 Task: Find a flat in Marseille for 8 guests from 24 Aug to 10 Sep with 4 bedrooms, 8+ beds, 4 bathrooms, price range ₹12,000-₹15,000, and amenities including free parking, Wifi, TV, gym, breakfast, and self check-in.
Action: Mouse pressed left at (397, 104)
Screenshot: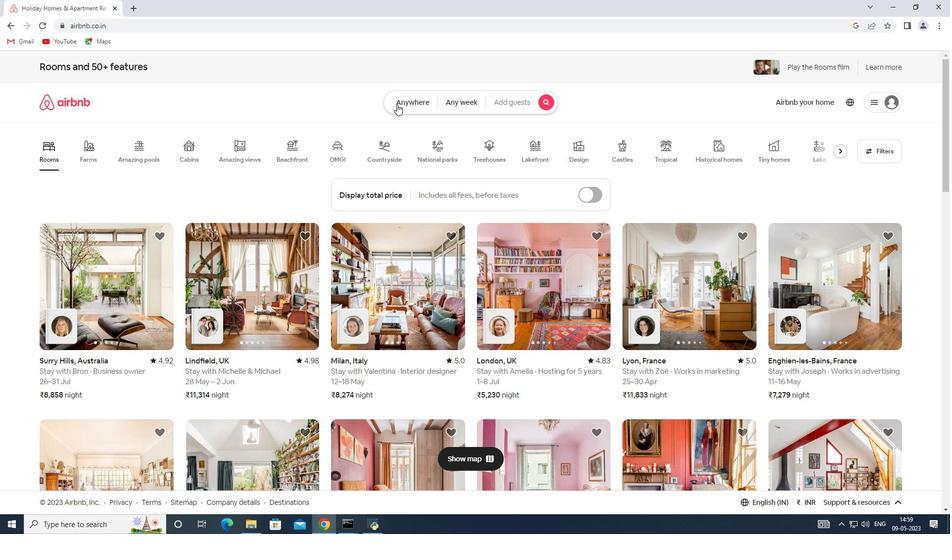 
Action: Mouse moved to (339, 142)
Screenshot: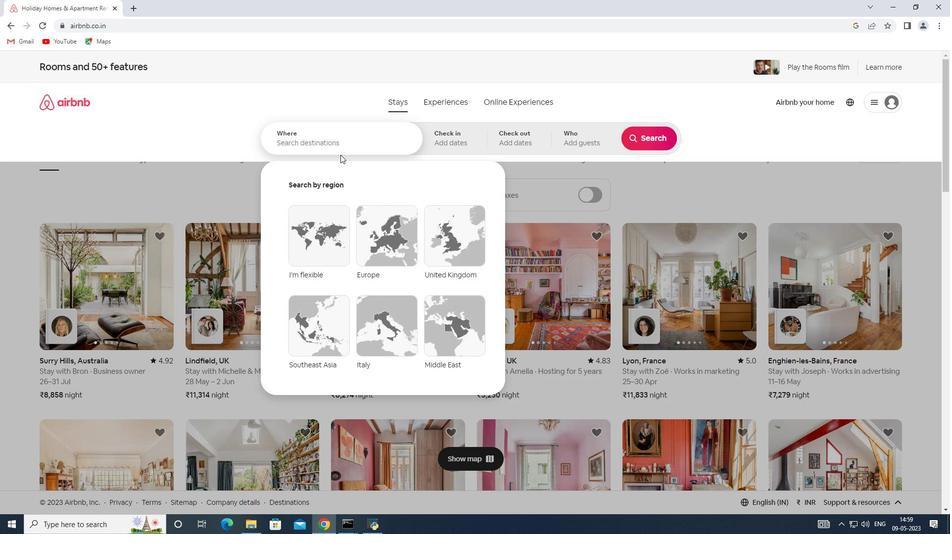 
Action: Mouse pressed left at (339, 142)
Screenshot: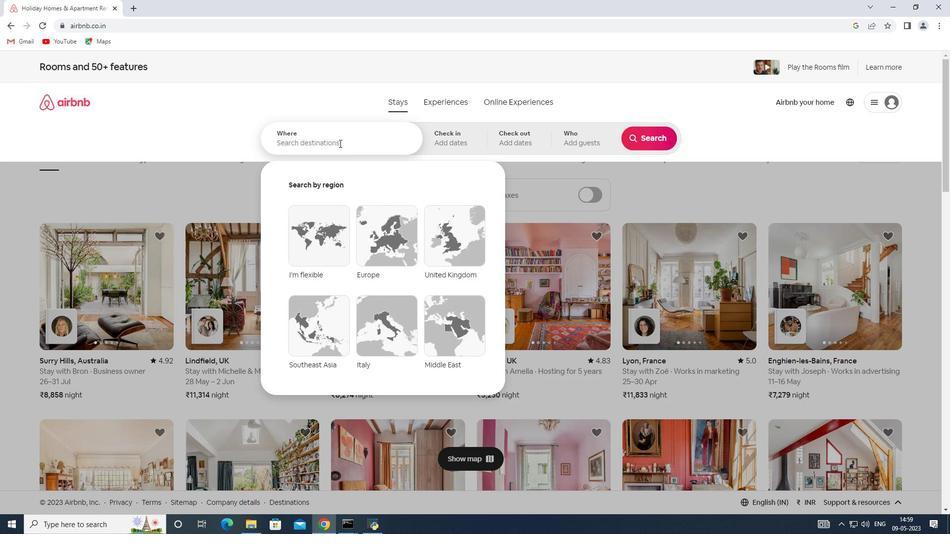 
Action: Key pressed <Key.shift><Key.shift><Key.shift><Key.shift><Key.shift><Key.shift><Key.shift><Key.shift><Key.shift><Key.shift><Key.shift><Key.shift><Key.shift><Key.shift><Key.shift><Key.shift><Key.shift><Key.shift><Key.shift><Key.shift><Key.shift><Key.shift><Key.shift><Key.shift><Key.shift><Key.shift><Key.shift><Key.shift><Key.shift><Key.shift><Key.shift><Key.shift><Key.shift><Key.shift><Key.shift>Marseille
Screenshot: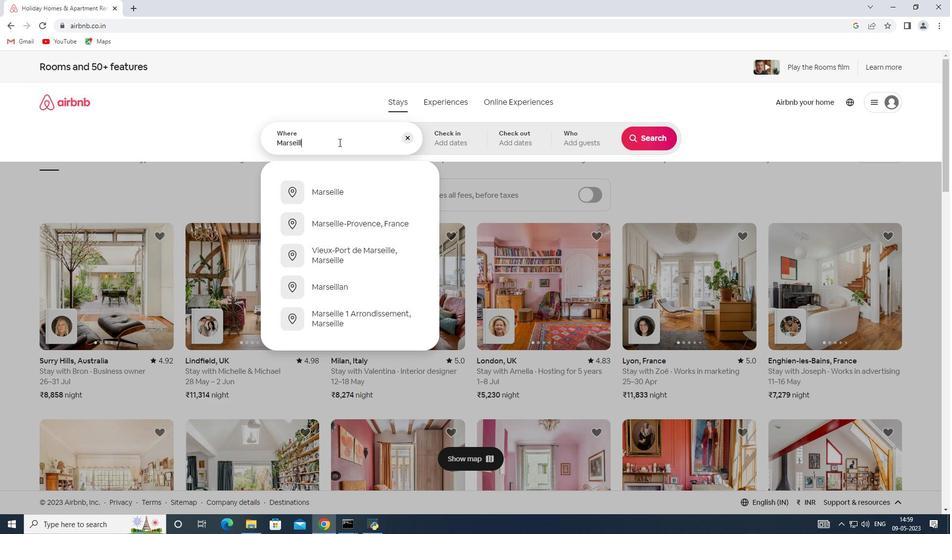 
Action: Mouse moved to (443, 141)
Screenshot: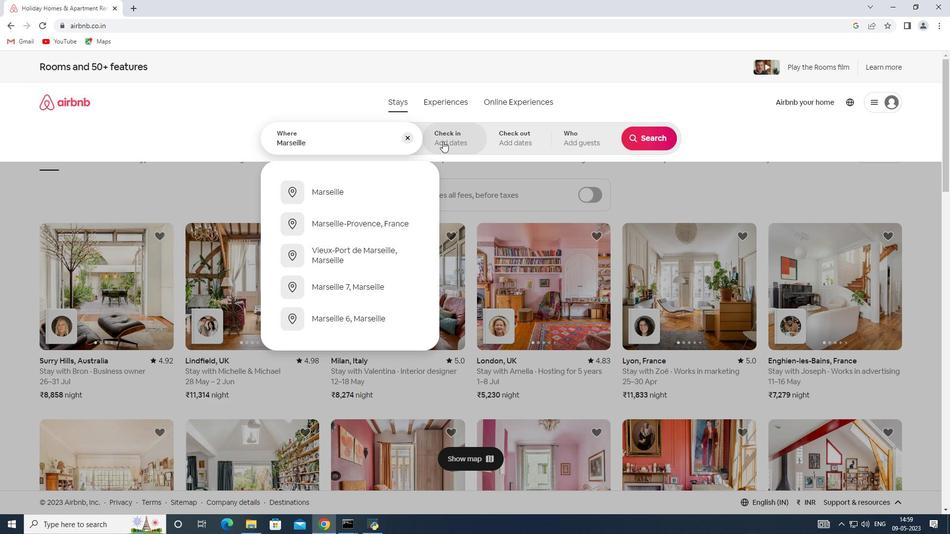 
Action: Mouse pressed left at (443, 141)
Screenshot: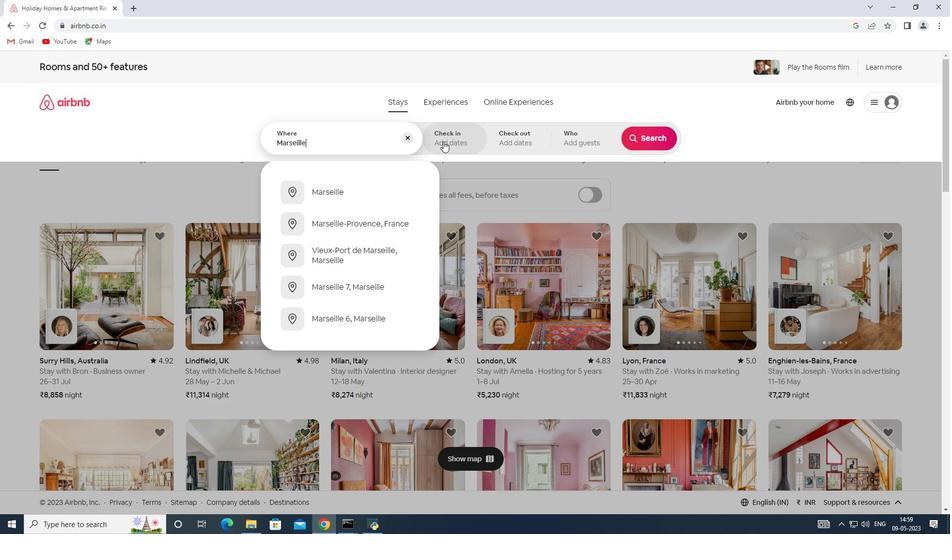 
Action: Mouse moved to (649, 215)
Screenshot: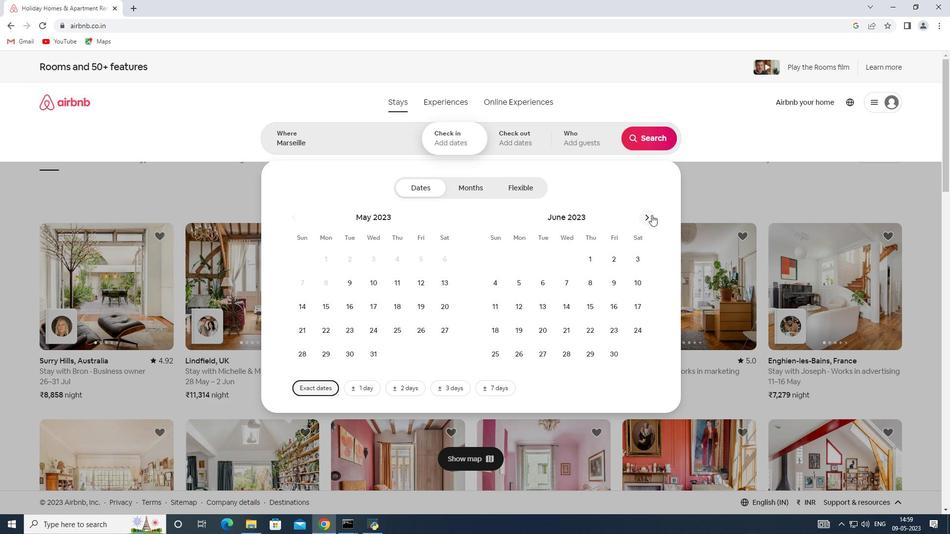 
Action: Mouse pressed left at (649, 215)
Screenshot: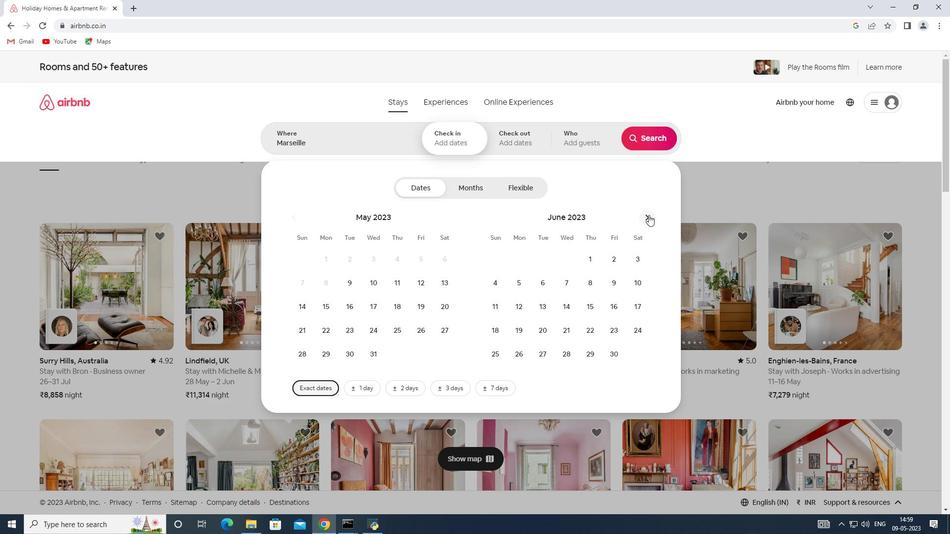 
Action: Mouse pressed left at (649, 215)
Screenshot: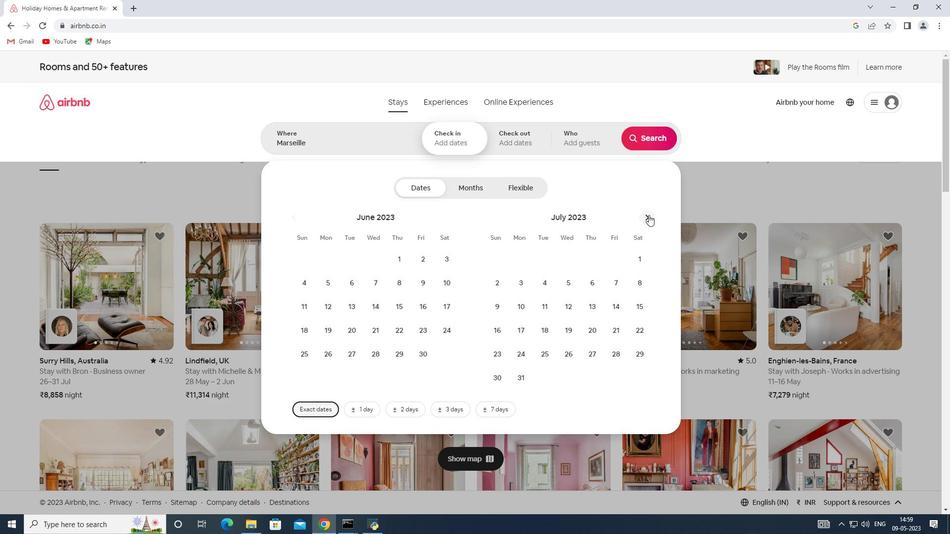 
Action: Mouse moved to (596, 329)
Screenshot: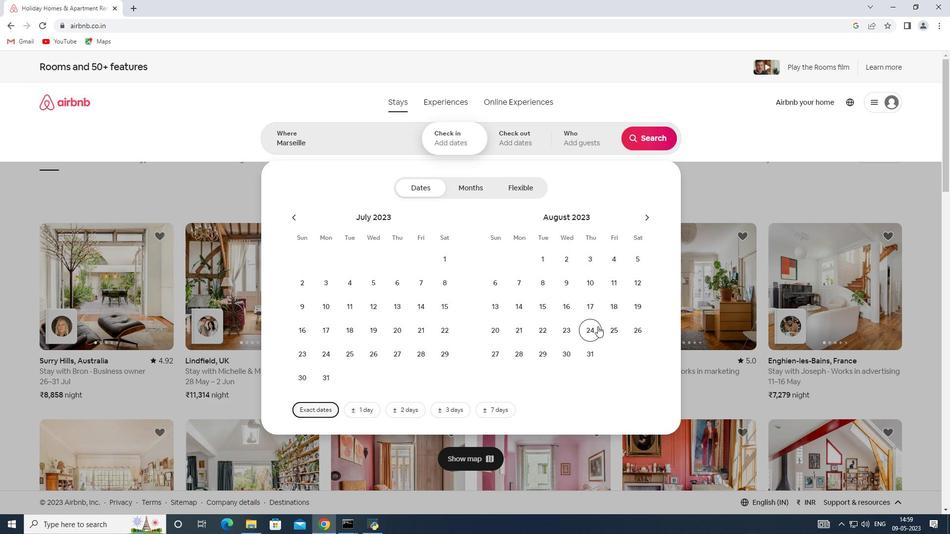 
Action: Mouse pressed left at (596, 329)
Screenshot: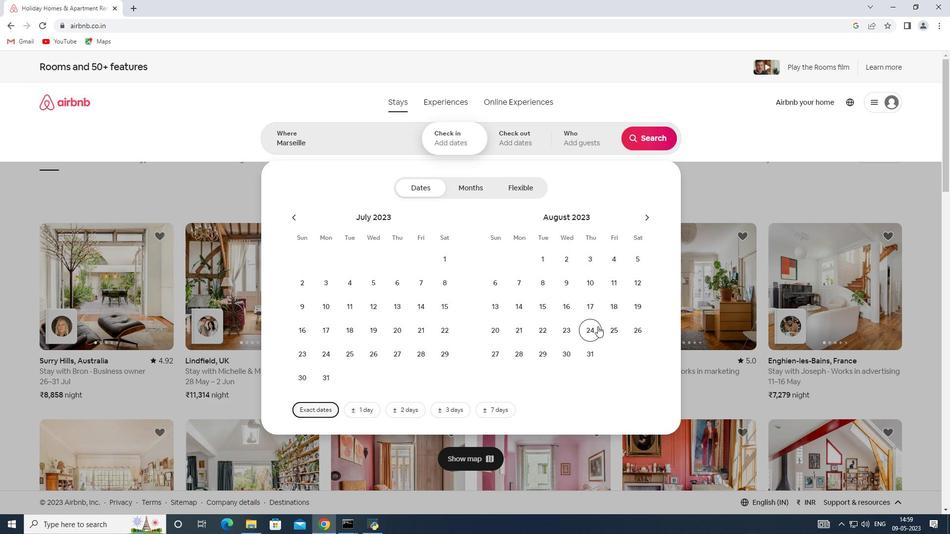 
Action: Mouse moved to (642, 220)
Screenshot: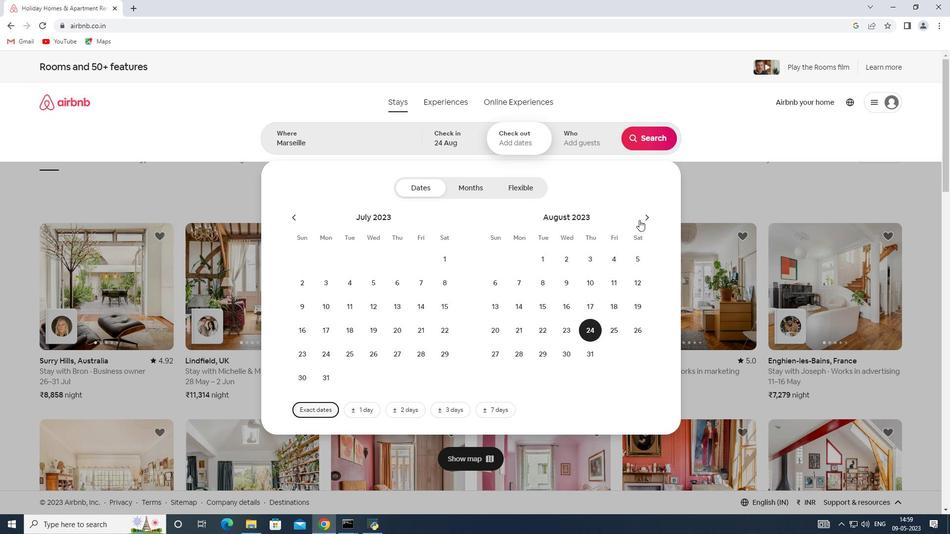 
Action: Mouse pressed left at (642, 220)
Screenshot: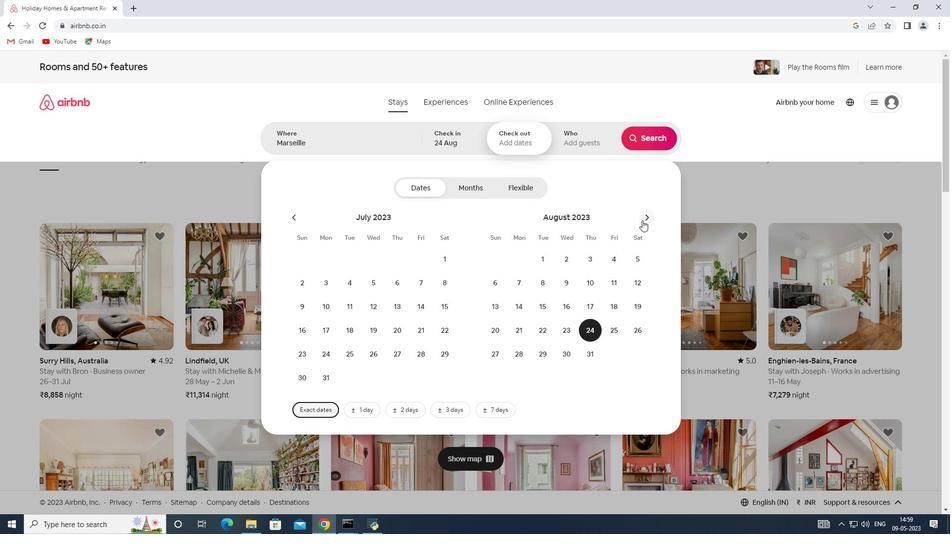 
Action: Mouse moved to (500, 306)
Screenshot: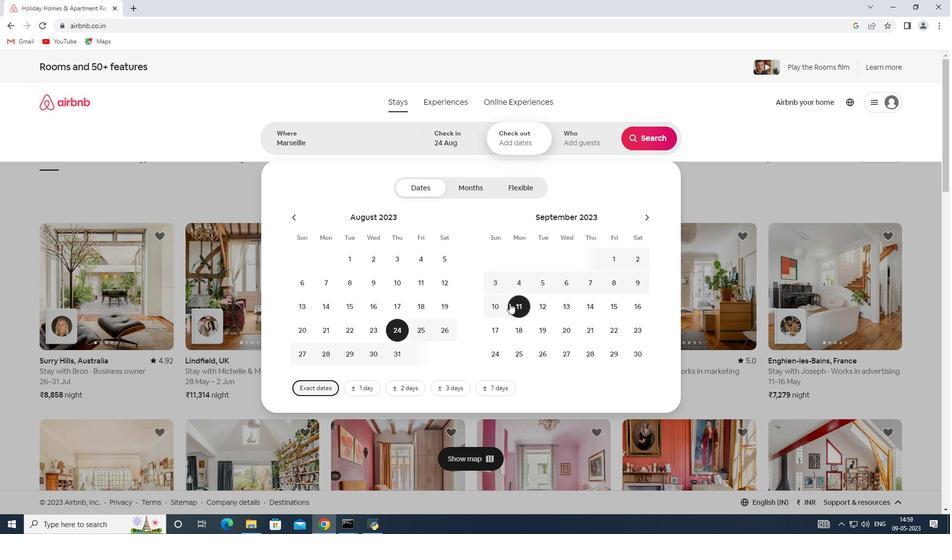 
Action: Mouse pressed left at (500, 306)
Screenshot: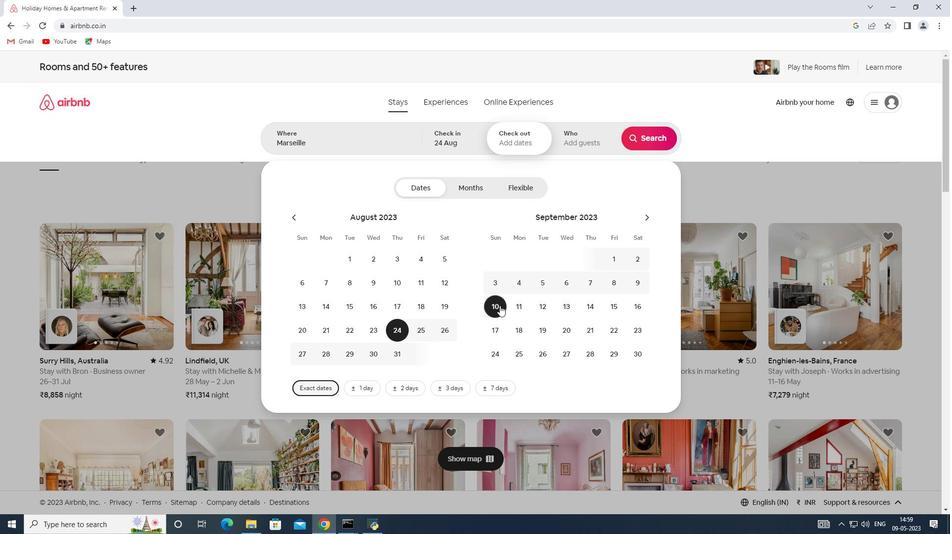 
Action: Mouse moved to (577, 144)
Screenshot: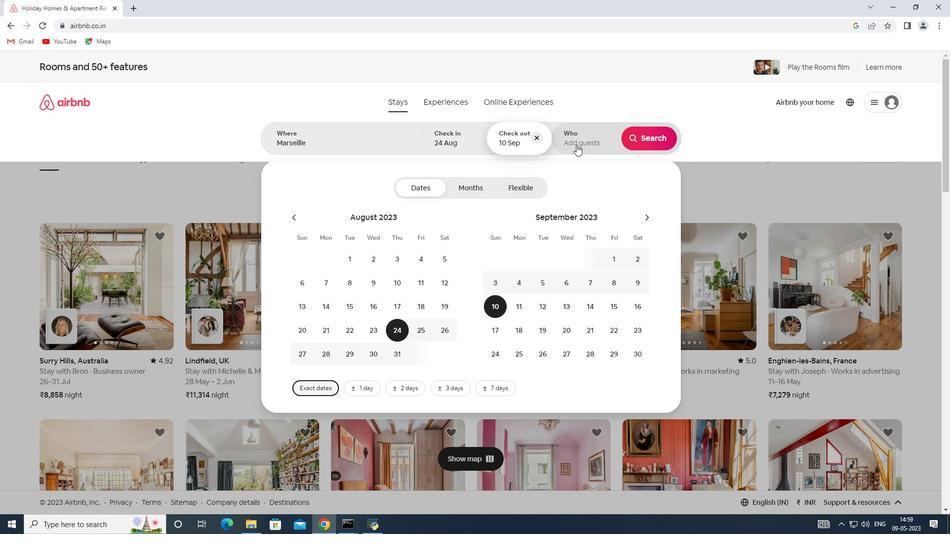 
Action: Mouse pressed left at (577, 144)
Screenshot: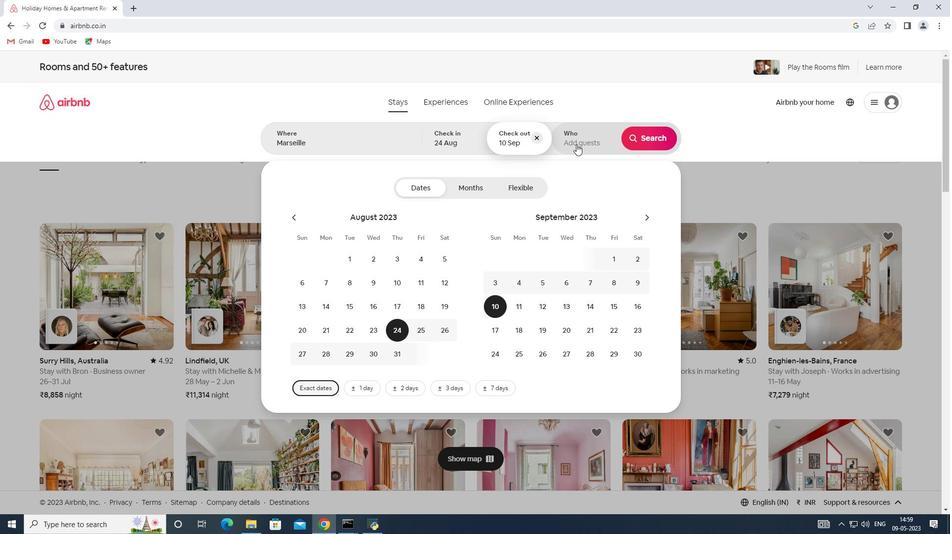 
Action: Mouse moved to (653, 193)
Screenshot: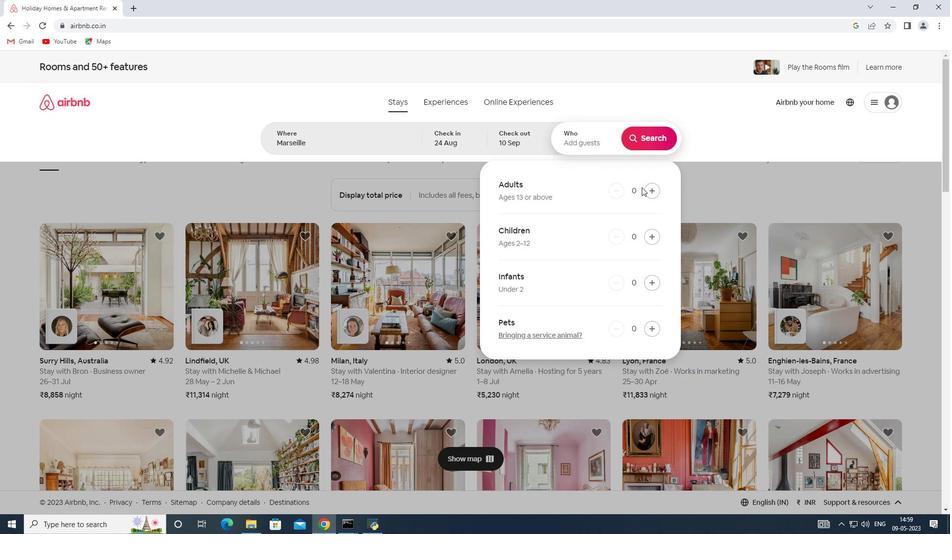 
Action: Mouse pressed left at (653, 193)
Screenshot: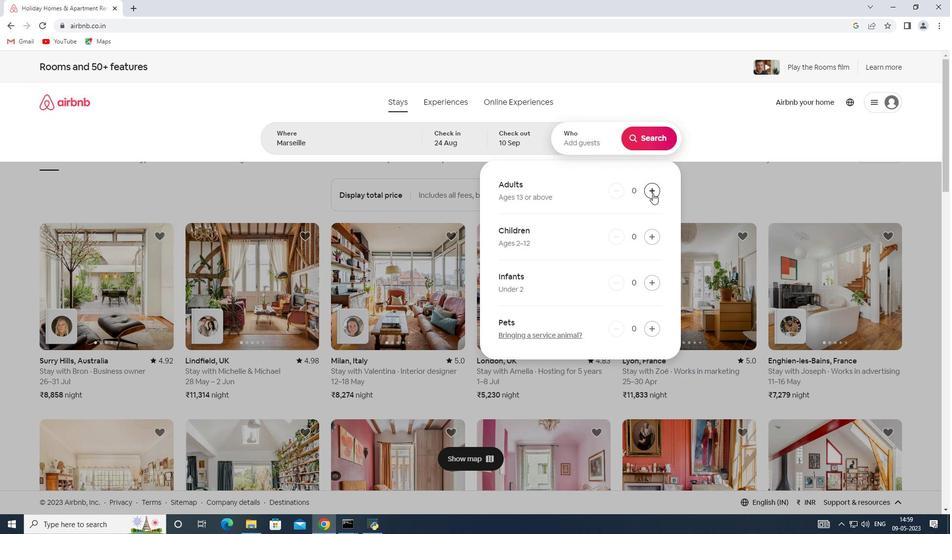 
Action: Mouse pressed left at (653, 193)
Screenshot: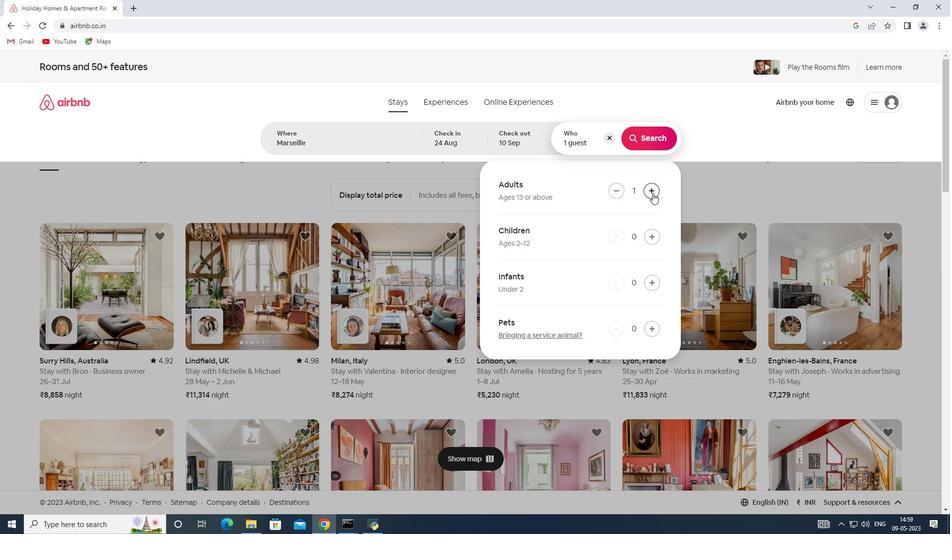 
Action: Mouse pressed left at (653, 193)
Screenshot: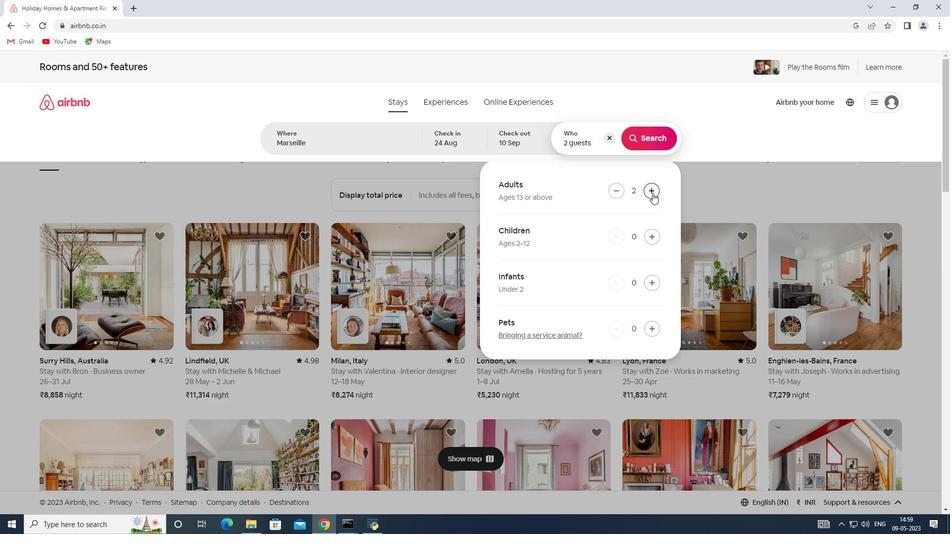 
Action: Mouse pressed left at (653, 193)
Screenshot: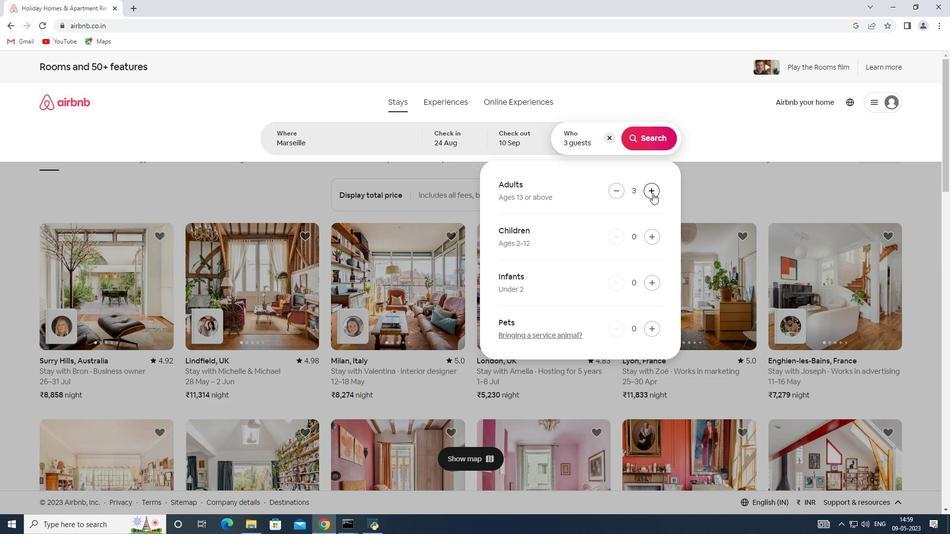 
Action: Mouse pressed left at (653, 193)
Screenshot: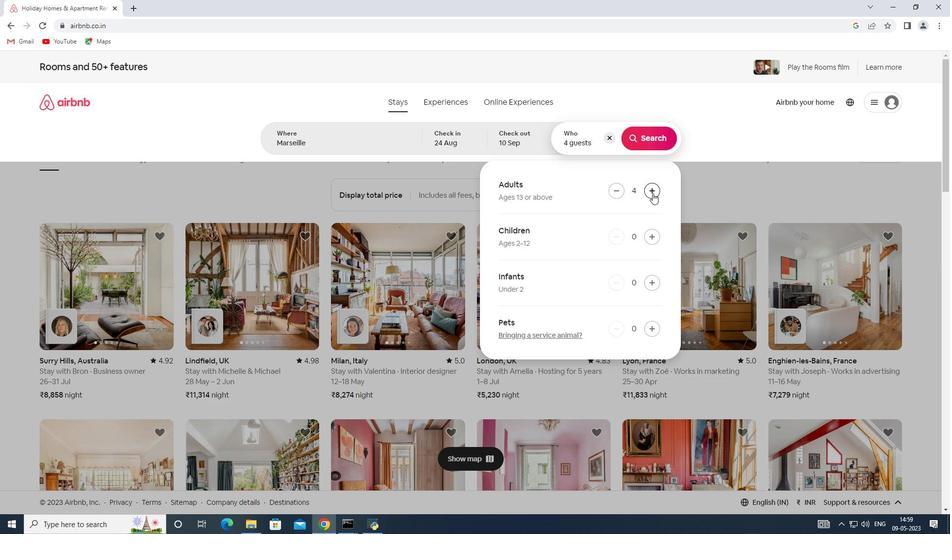
Action: Mouse pressed left at (653, 193)
Screenshot: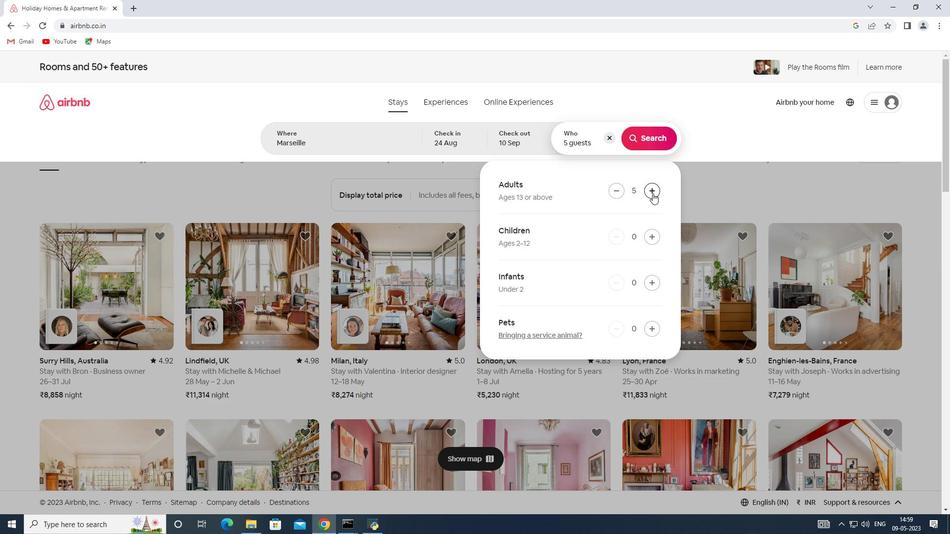 
Action: Mouse pressed left at (653, 193)
Screenshot: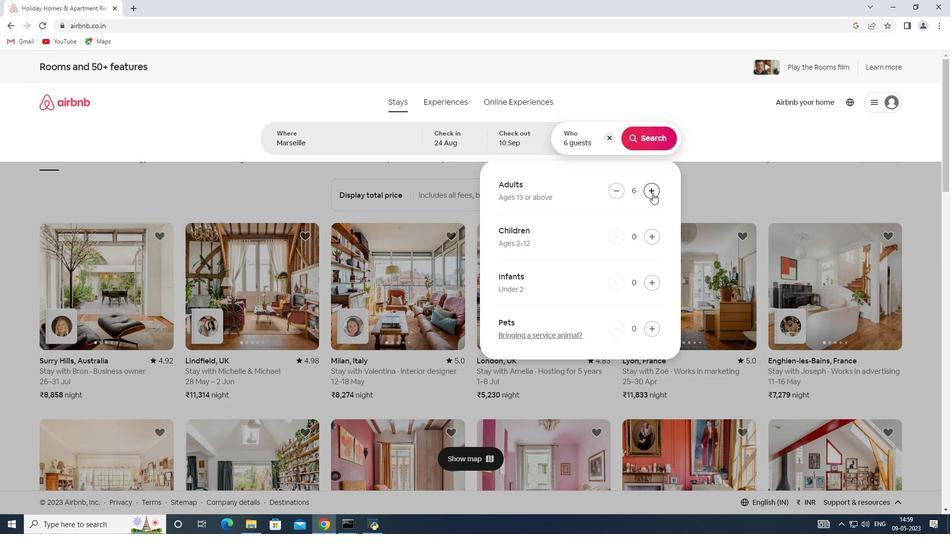 
Action: Mouse pressed left at (653, 193)
Screenshot: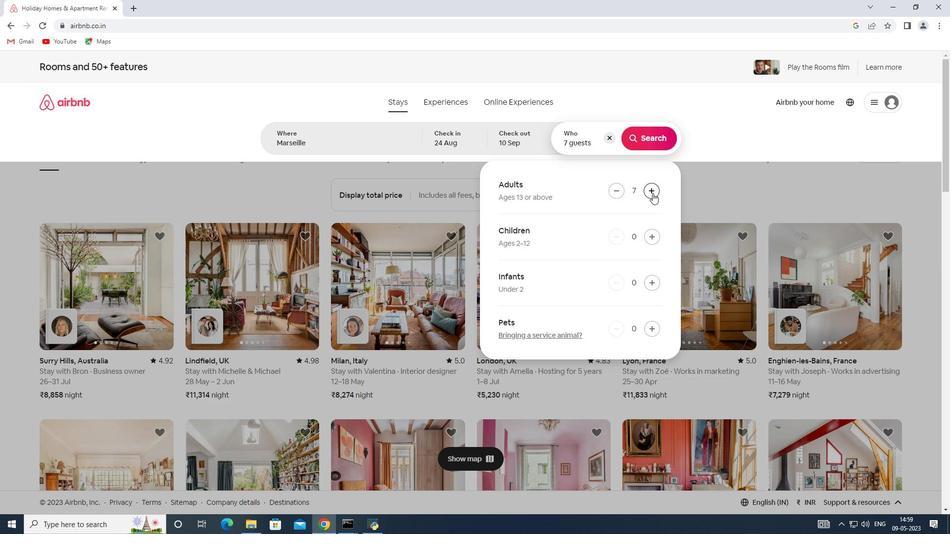 
Action: Mouse moved to (647, 144)
Screenshot: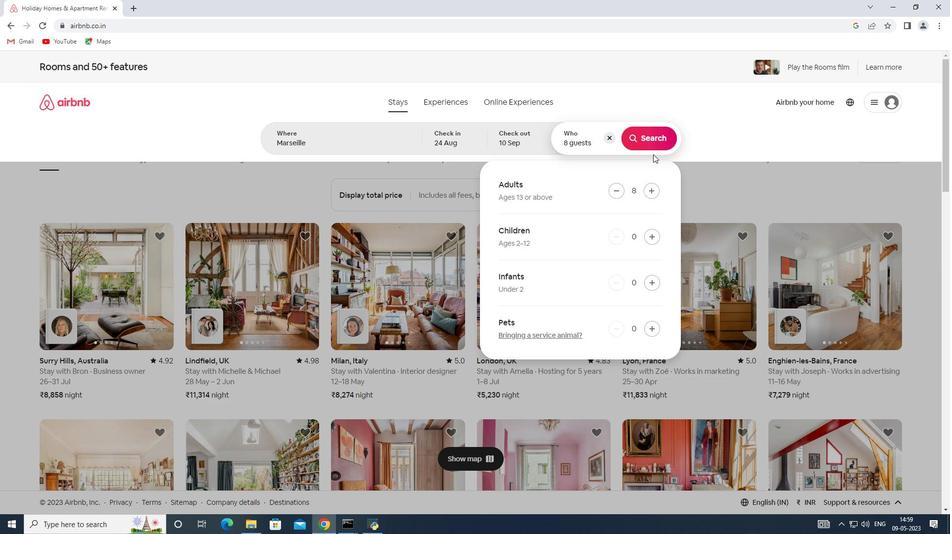 
Action: Mouse pressed left at (647, 144)
Screenshot: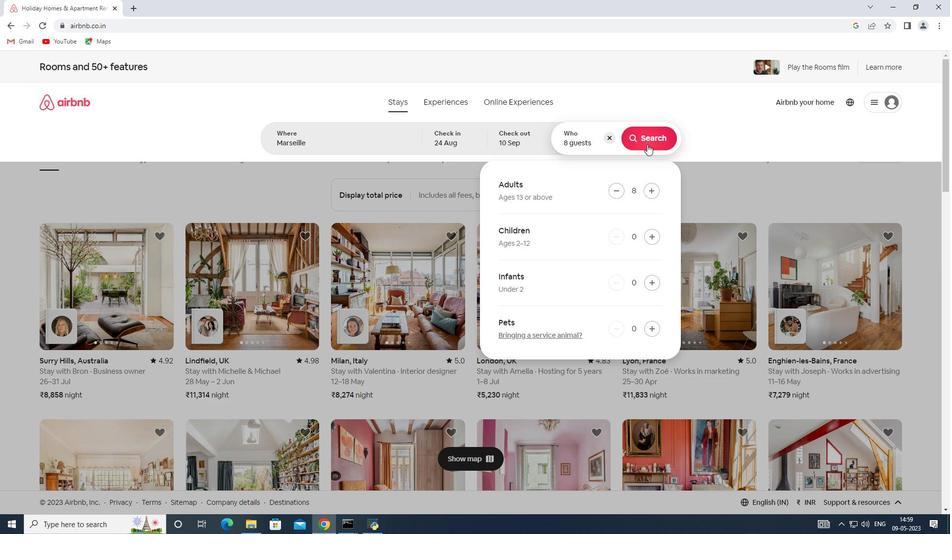 
Action: Mouse moved to (920, 105)
Screenshot: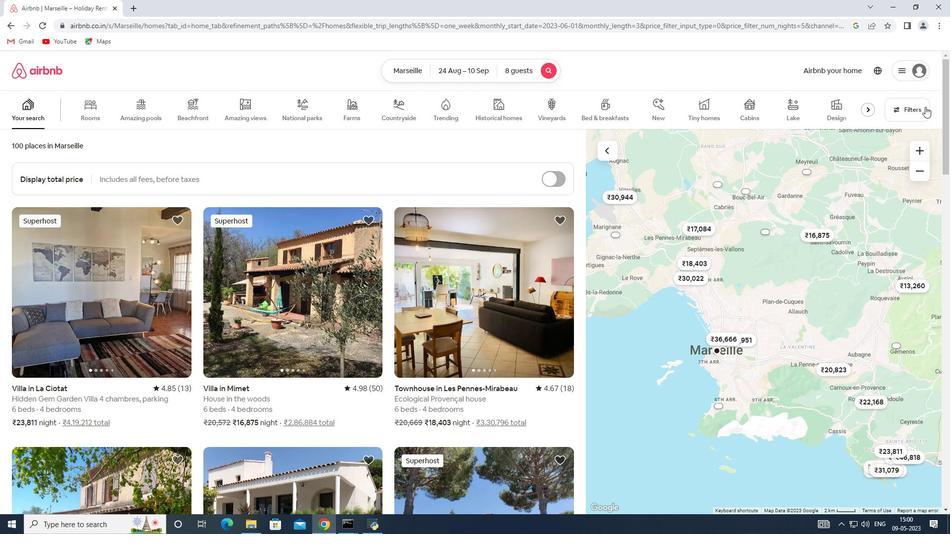 
Action: Mouse pressed left at (920, 105)
Screenshot: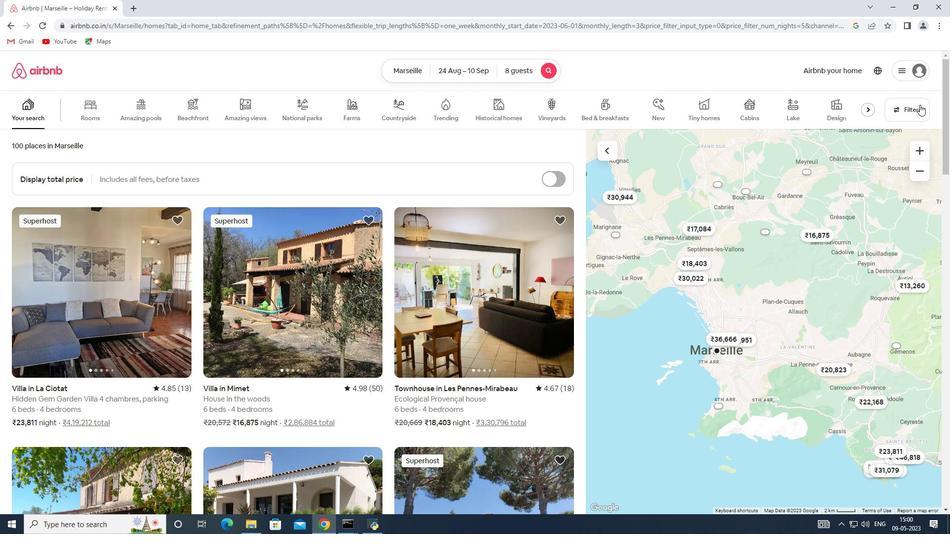 
Action: Mouse moved to (339, 354)
Screenshot: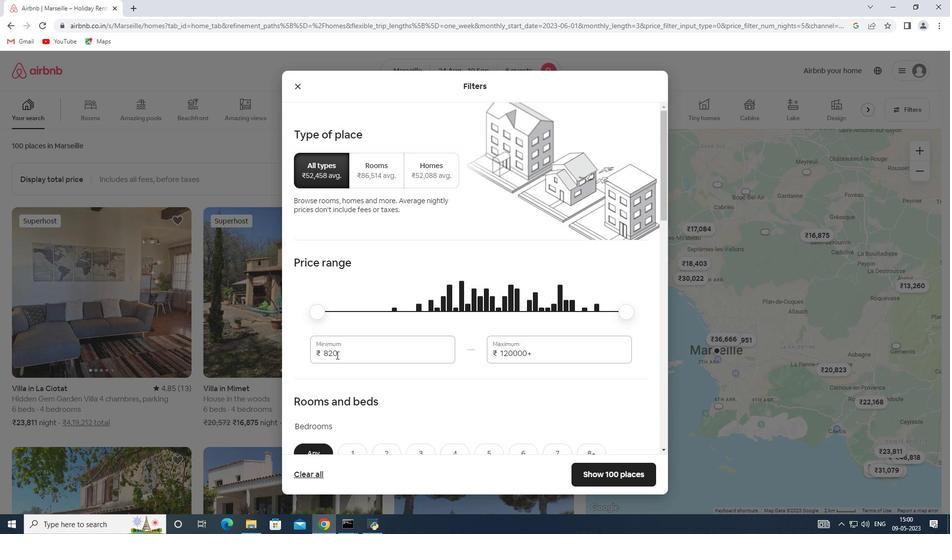 
Action: Mouse pressed left at (339, 354)
Screenshot: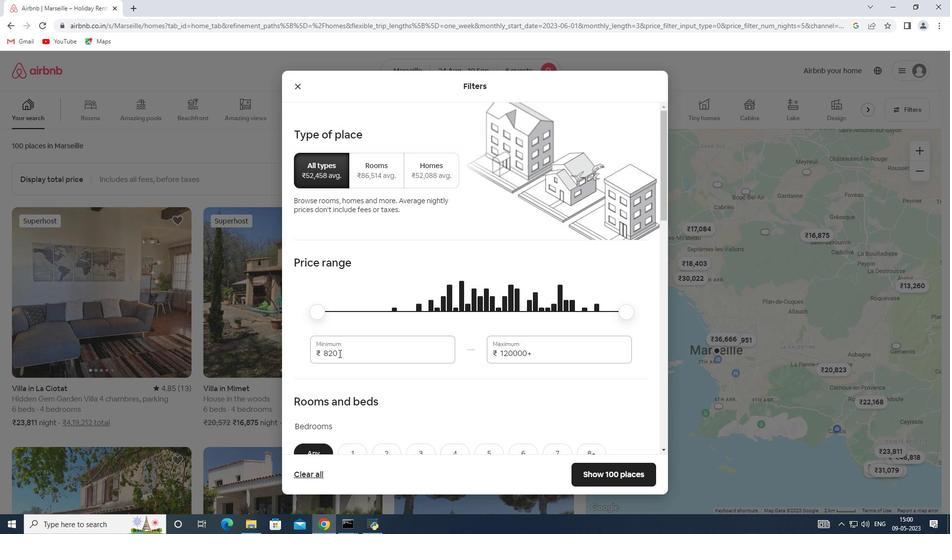 
Action: Mouse moved to (310, 350)
Screenshot: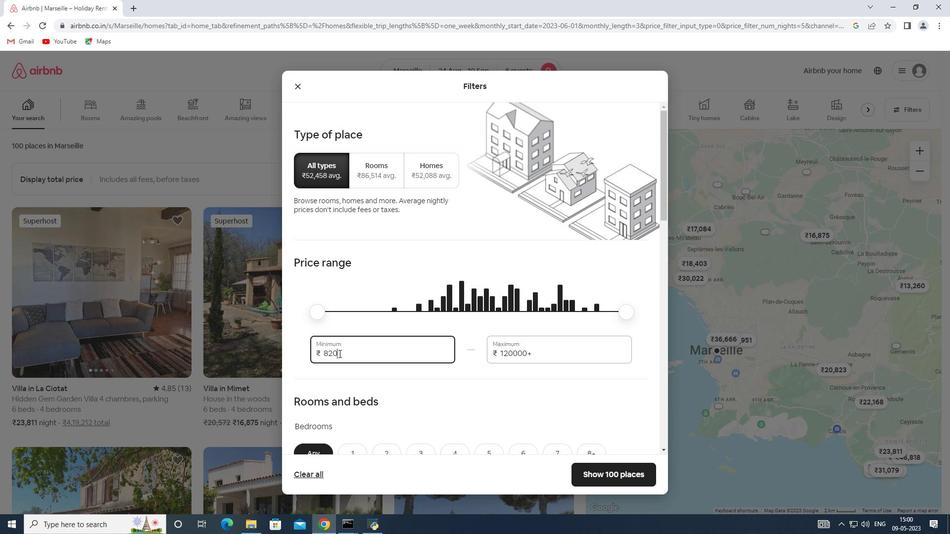 
Action: Key pressed 12000
Screenshot: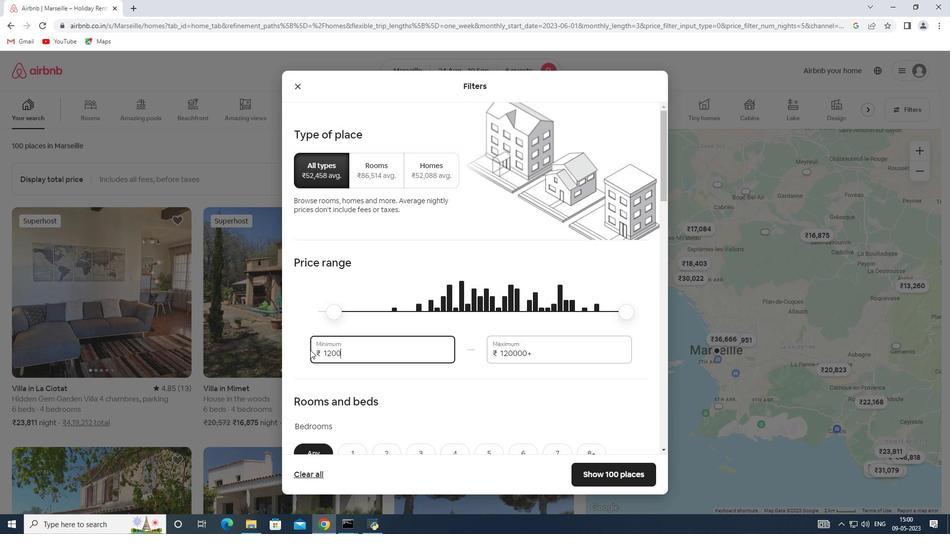 
Action: Mouse moved to (541, 359)
Screenshot: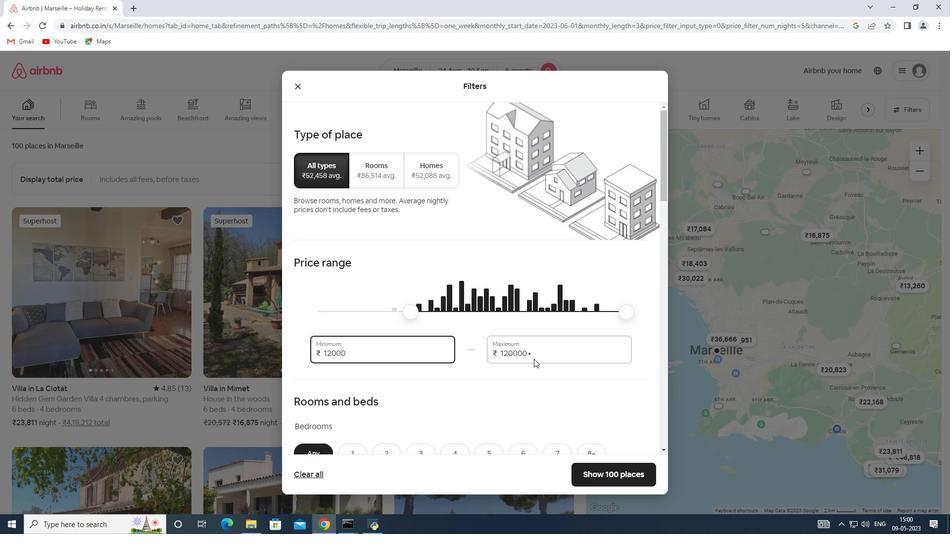 
Action: Mouse pressed left at (541, 359)
Screenshot: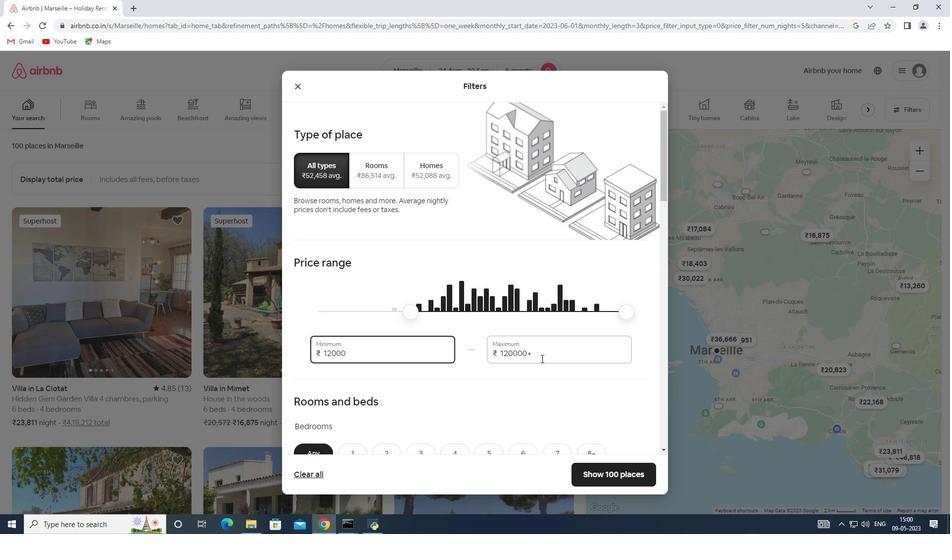 
Action: Mouse moved to (479, 349)
Screenshot: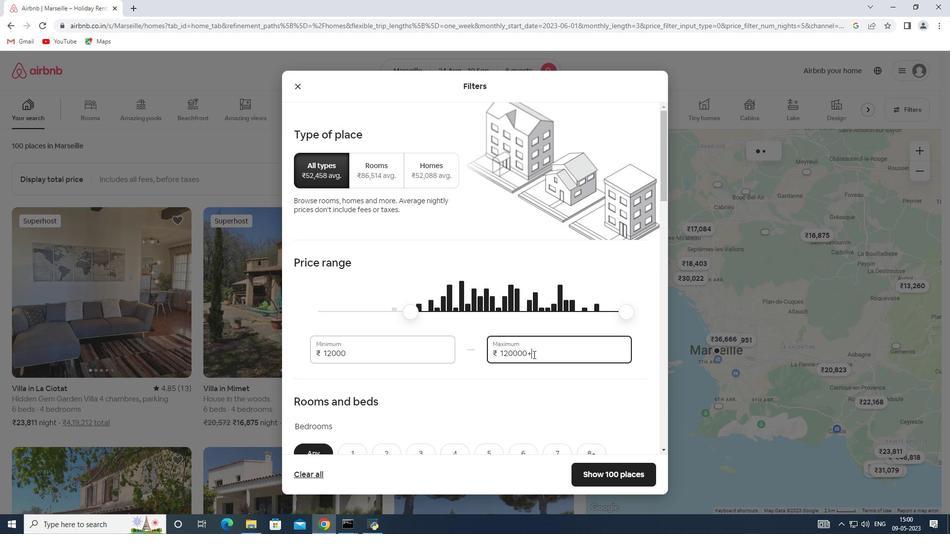 
Action: Key pressed 15000
Screenshot: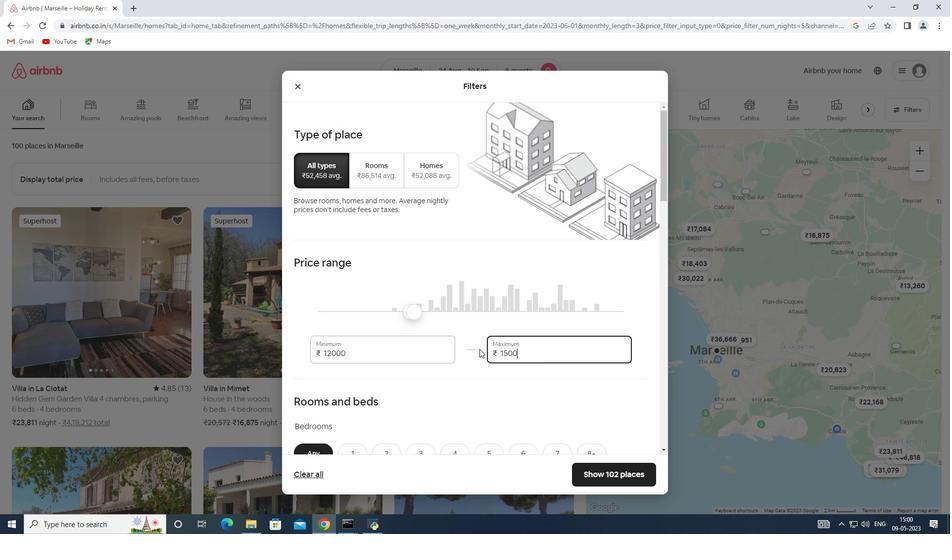 
Action: Mouse moved to (482, 346)
Screenshot: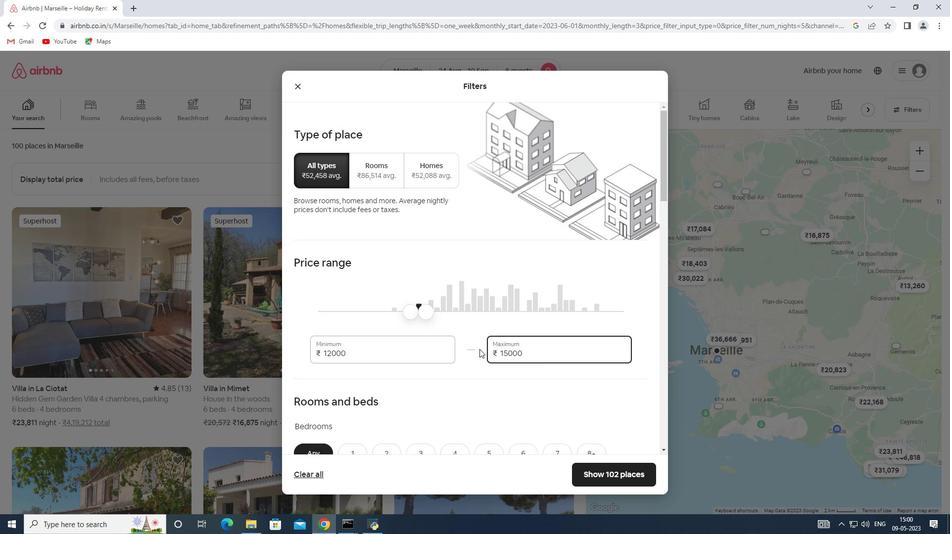 
Action: Mouse scrolled (482, 346) with delta (0, 0)
Screenshot: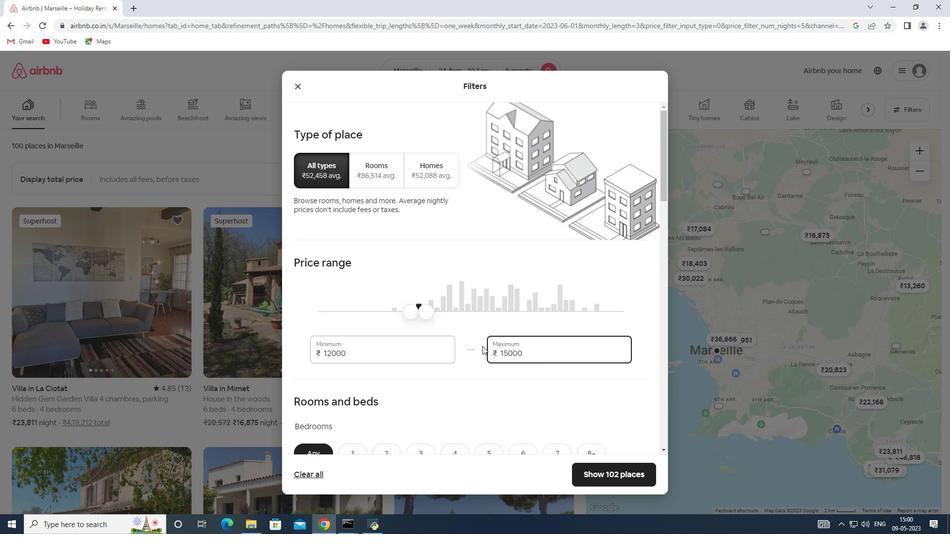 
Action: Mouse scrolled (482, 346) with delta (0, 0)
Screenshot: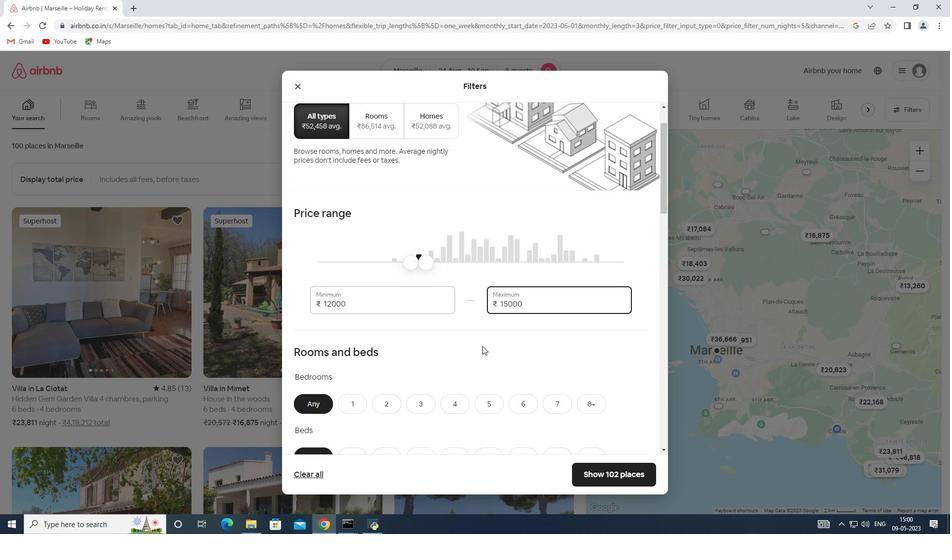
Action: Mouse scrolled (482, 346) with delta (0, 0)
Screenshot: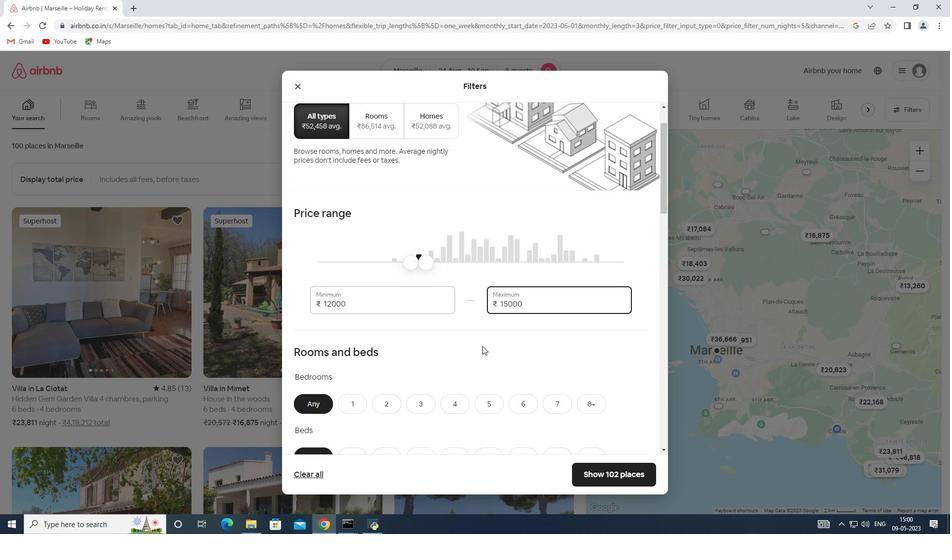 
Action: Mouse scrolled (482, 346) with delta (0, 0)
Screenshot: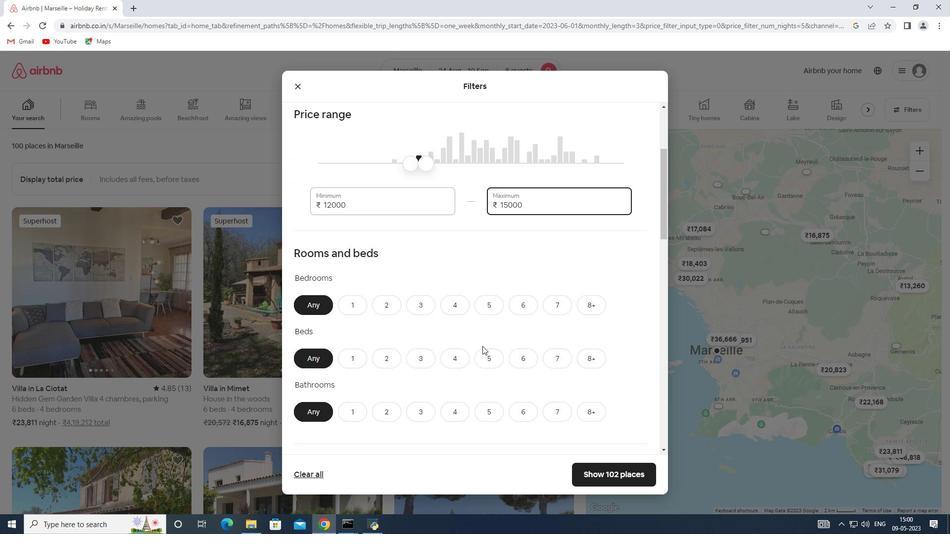 
Action: Mouse moved to (461, 253)
Screenshot: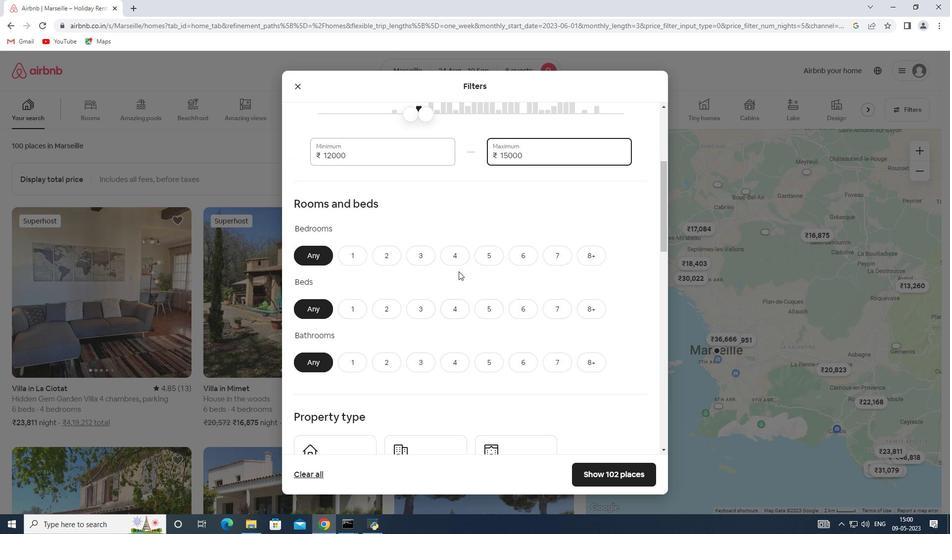 
Action: Mouse pressed left at (461, 253)
Screenshot: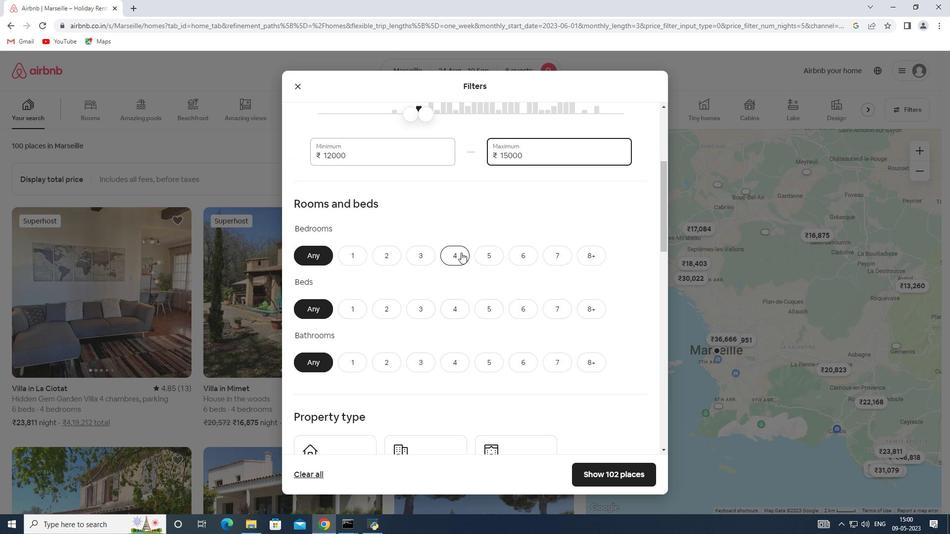 
Action: Mouse moved to (587, 309)
Screenshot: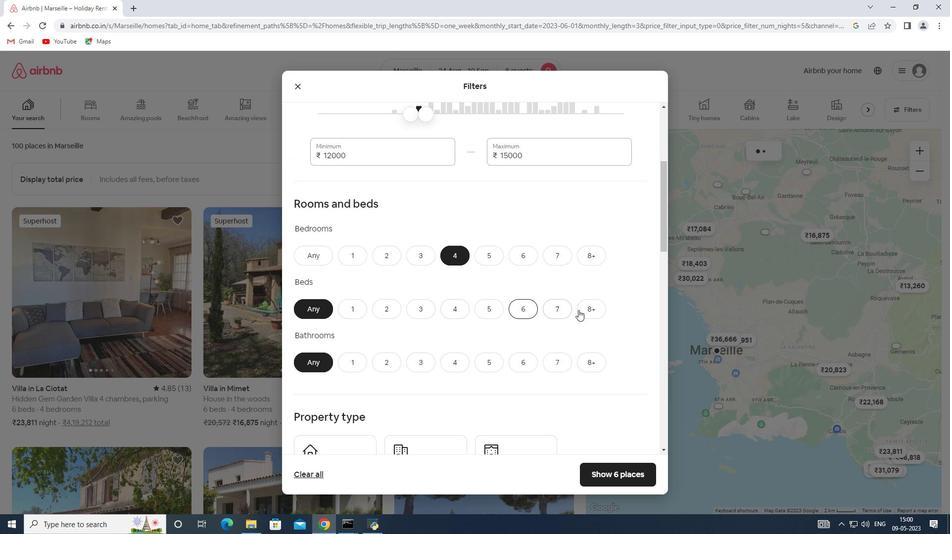
Action: Mouse pressed left at (587, 309)
Screenshot: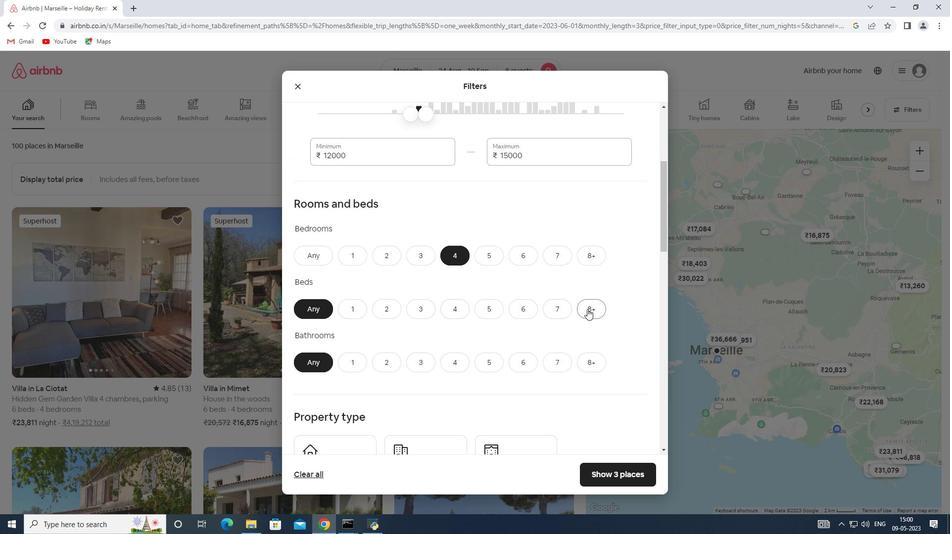 
Action: Mouse moved to (458, 357)
Screenshot: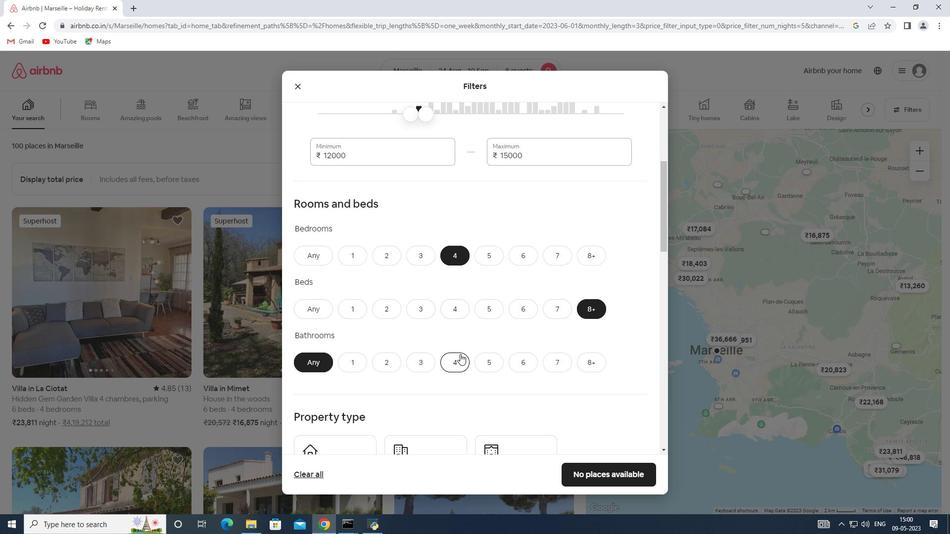 
Action: Mouse pressed left at (458, 357)
Screenshot: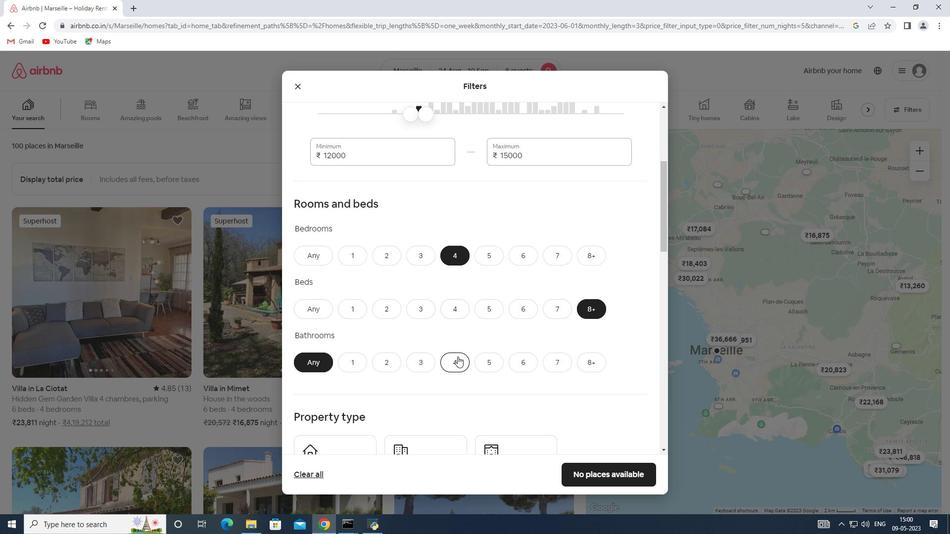 
Action: Mouse moved to (461, 344)
Screenshot: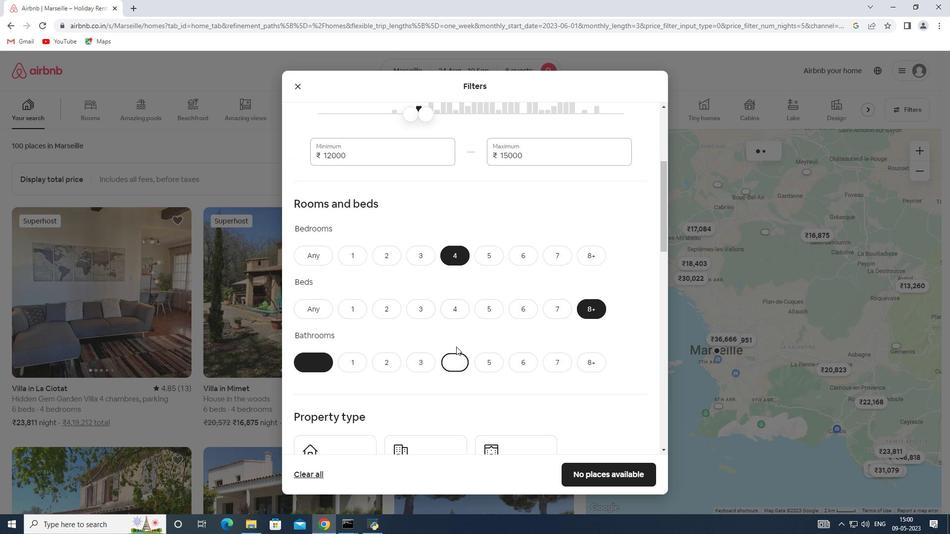 
Action: Mouse scrolled (461, 344) with delta (0, 0)
Screenshot: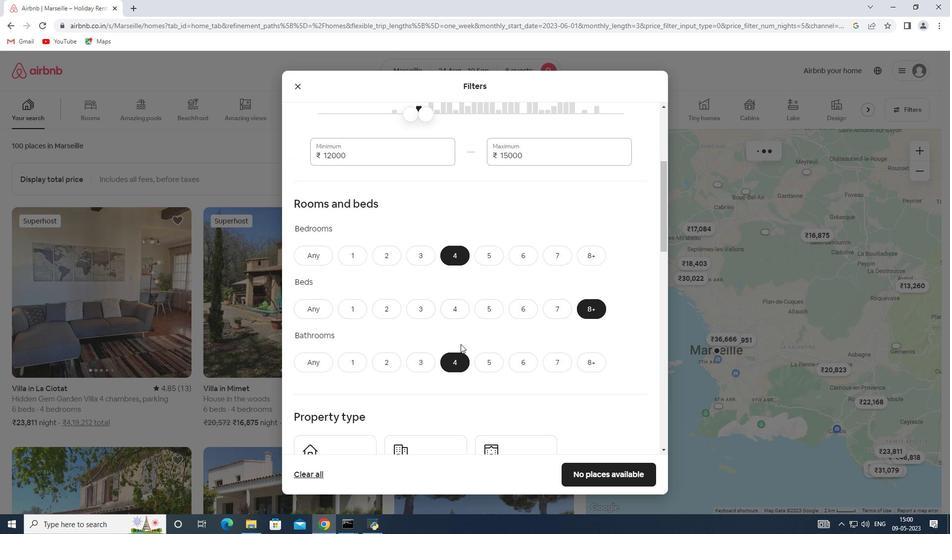 
Action: Mouse scrolled (461, 344) with delta (0, 0)
Screenshot: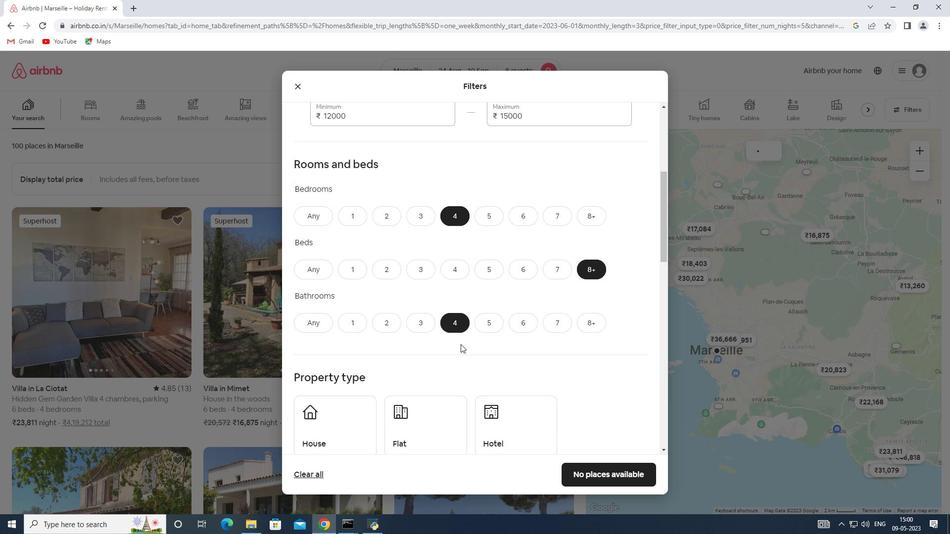 
Action: Mouse scrolled (461, 344) with delta (0, 0)
Screenshot: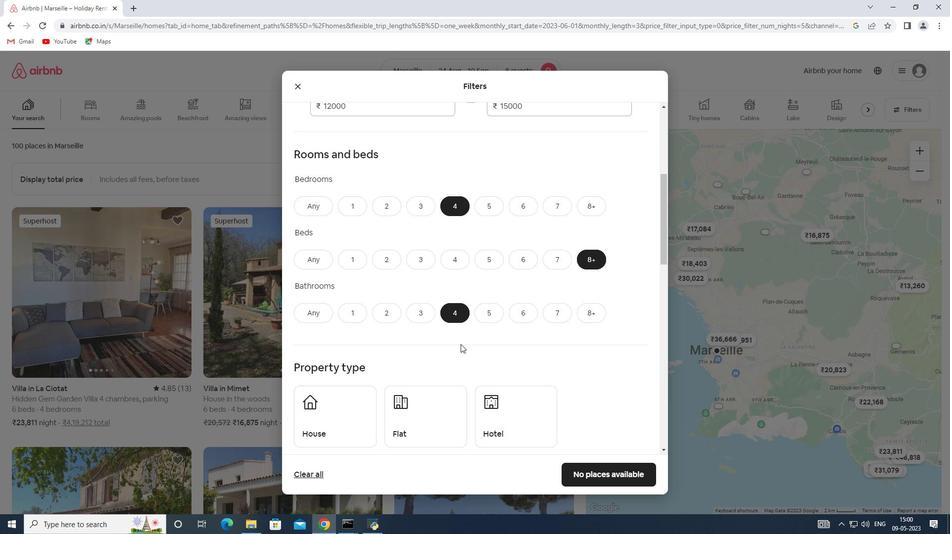 
Action: Mouse scrolled (461, 344) with delta (0, 0)
Screenshot: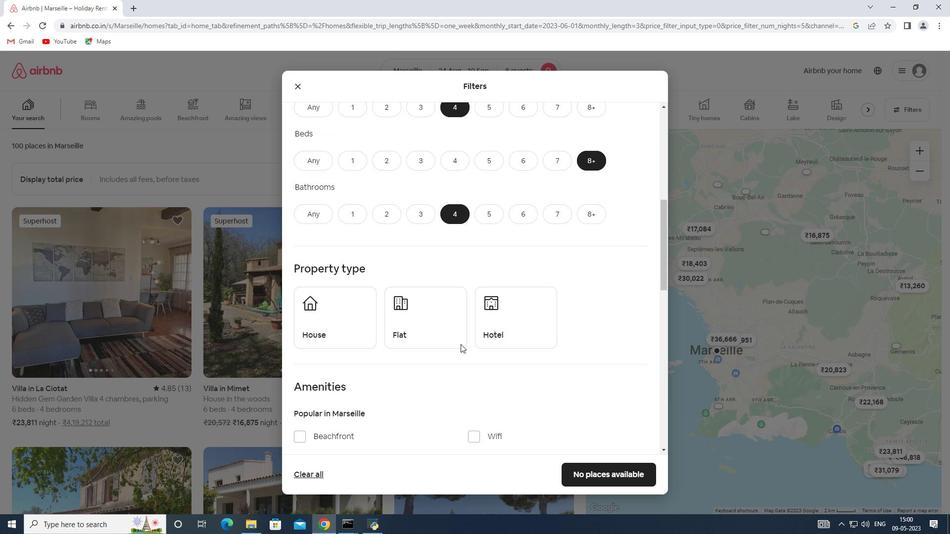 
Action: Mouse scrolled (461, 344) with delta (0, 0)
Screenshot: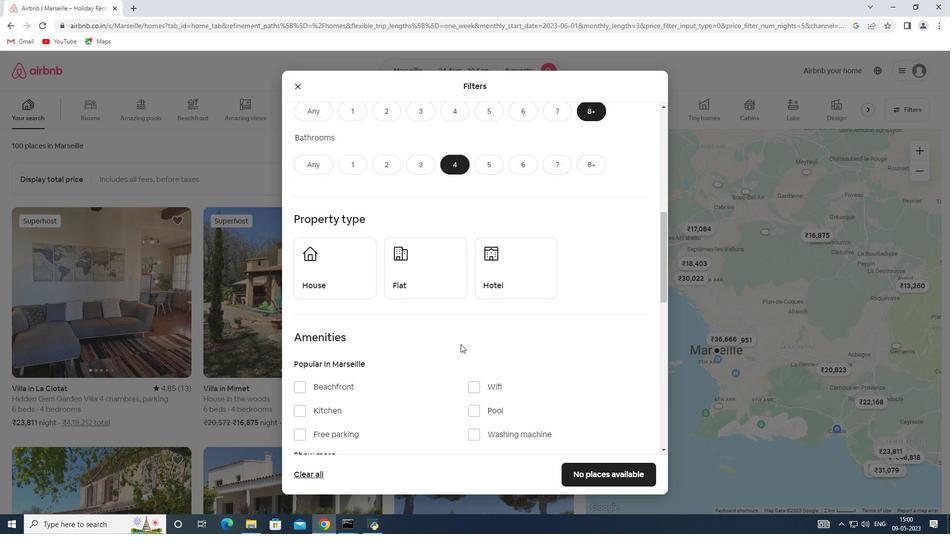
Action: Mouse moved to (344, 238)
Screenshot: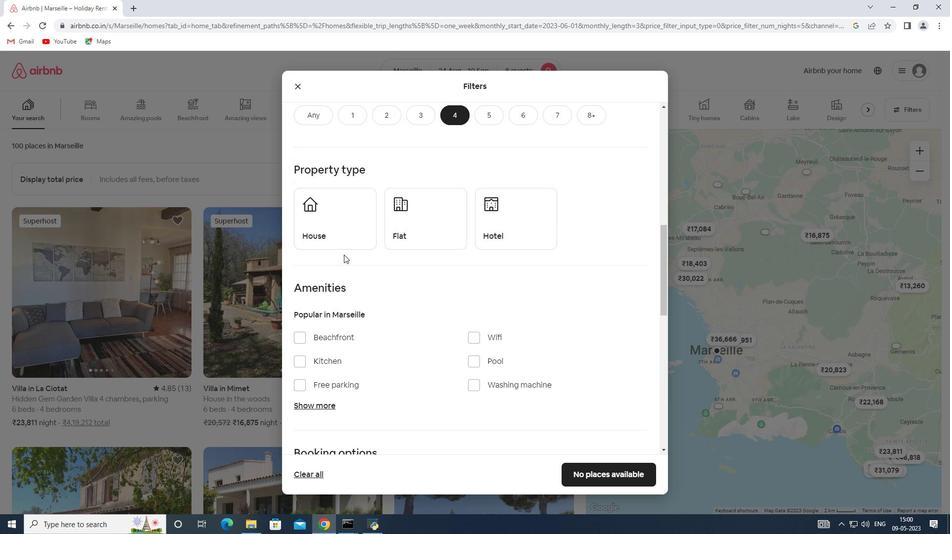 
Action: Mouse pressed left at (344, 238)
Screenshot: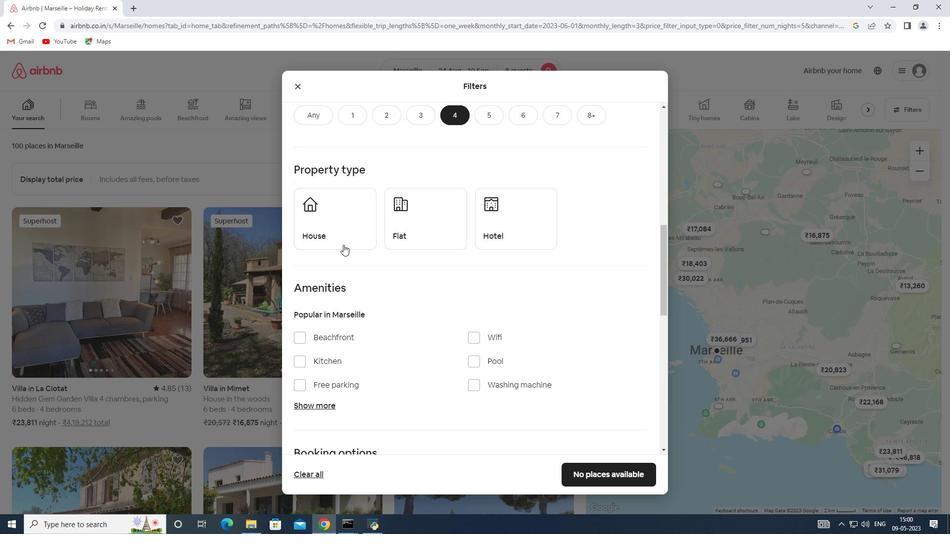 
Action: Mouse moved to (399, 235)
Screenshot: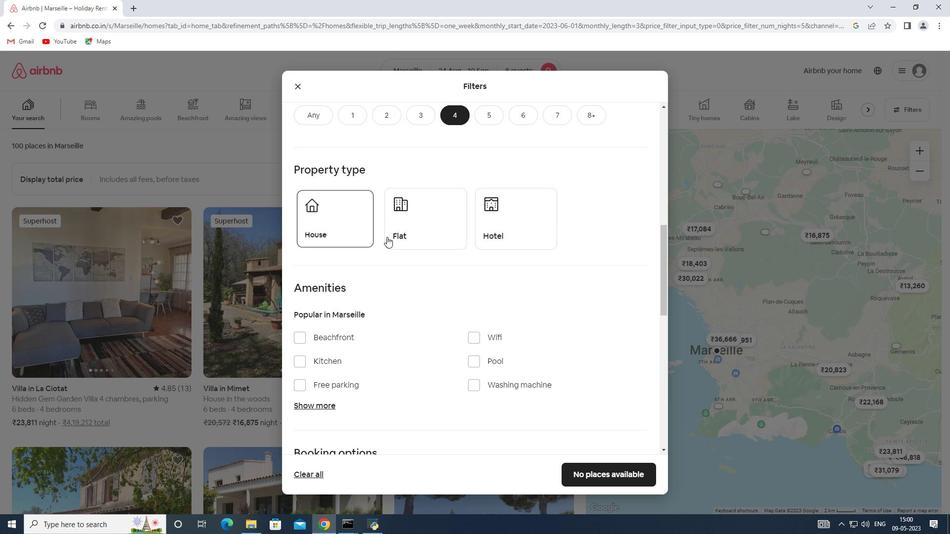 
Action: Mouse pressed left at (399, 235)
Screenshot: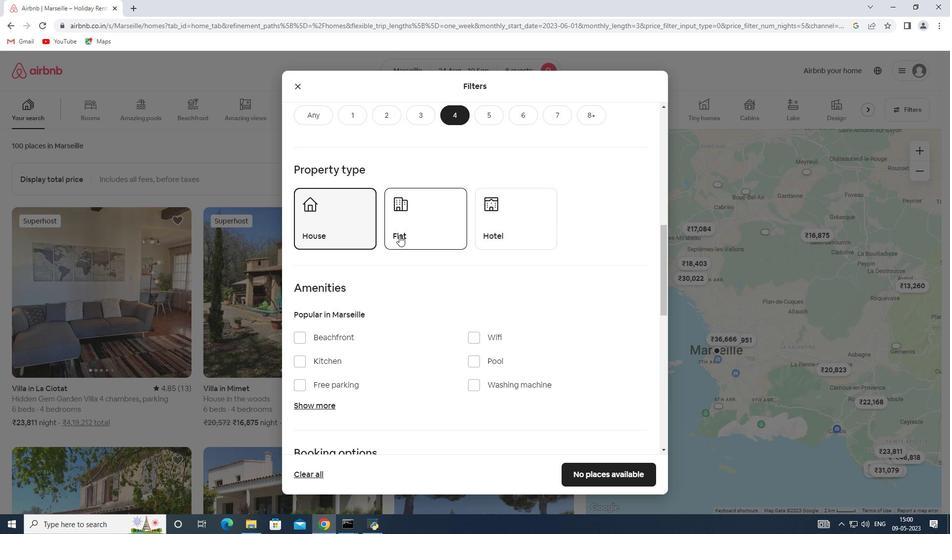
Action: Mouse moved to (376, 277)
Screenshot: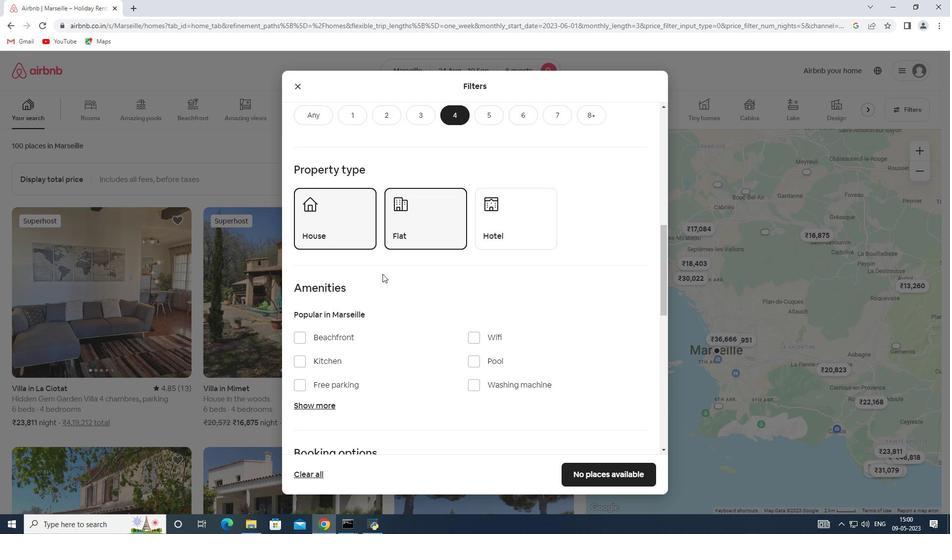 
Action: Mouse scrolled (376, 277) with delta (0, 0)
Screenshot: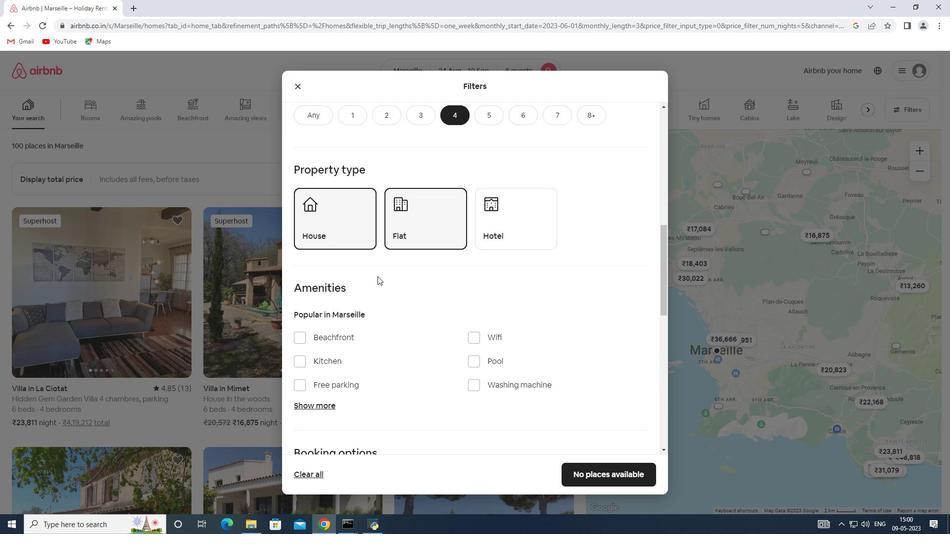 
Action: Mouse moved to (306, 355)
Screenshot: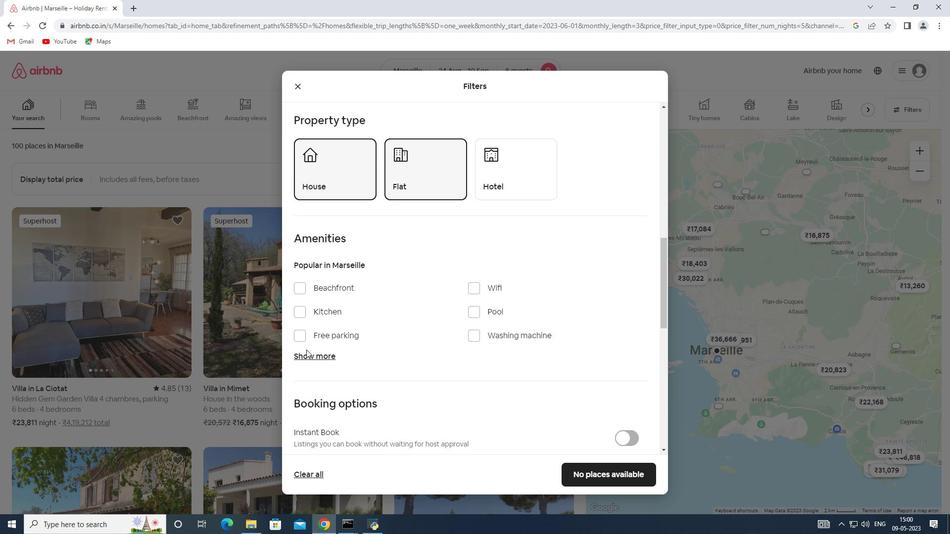 
Action: Mouse pressed left at (306, 355)
Screenshot: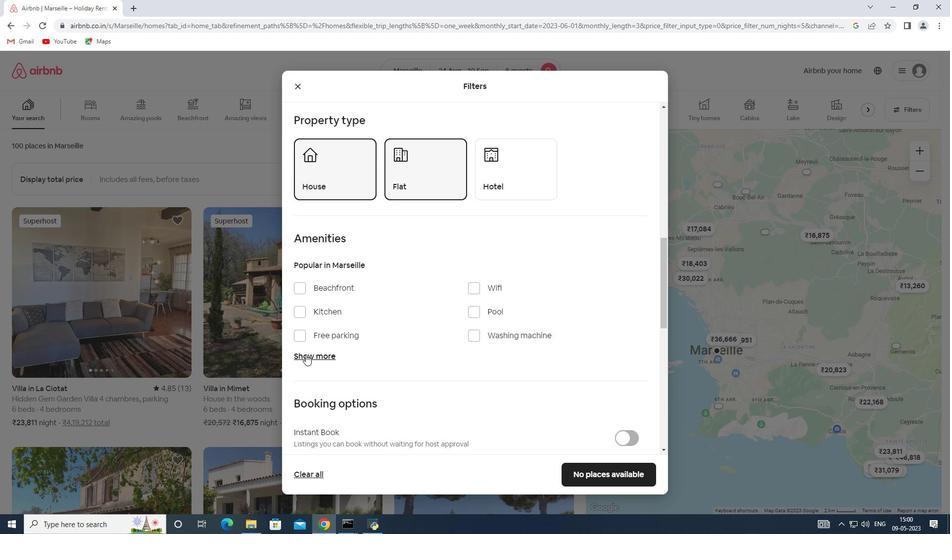 
Action: Mouse moved to (475, 286)
Screenshot: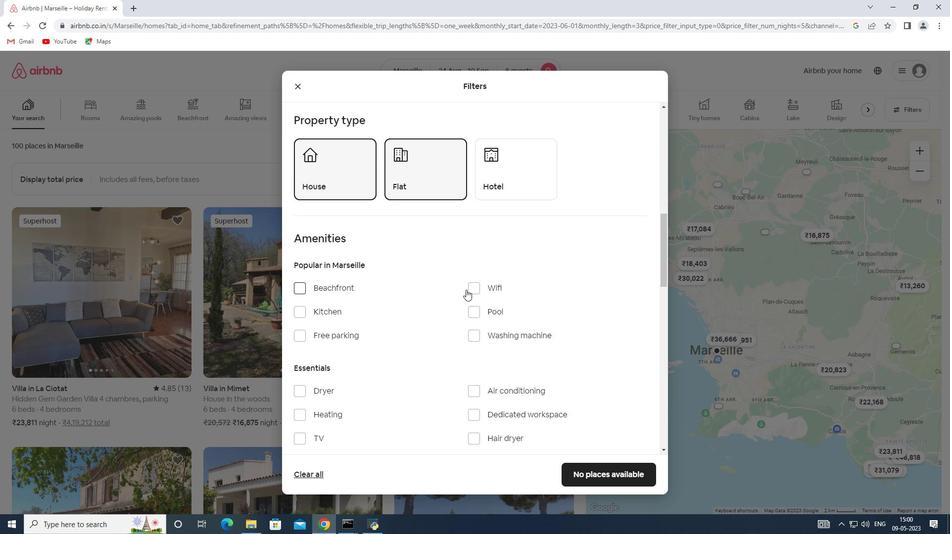 
Action: Mouse pressed left at (475, 286)
Screenshot: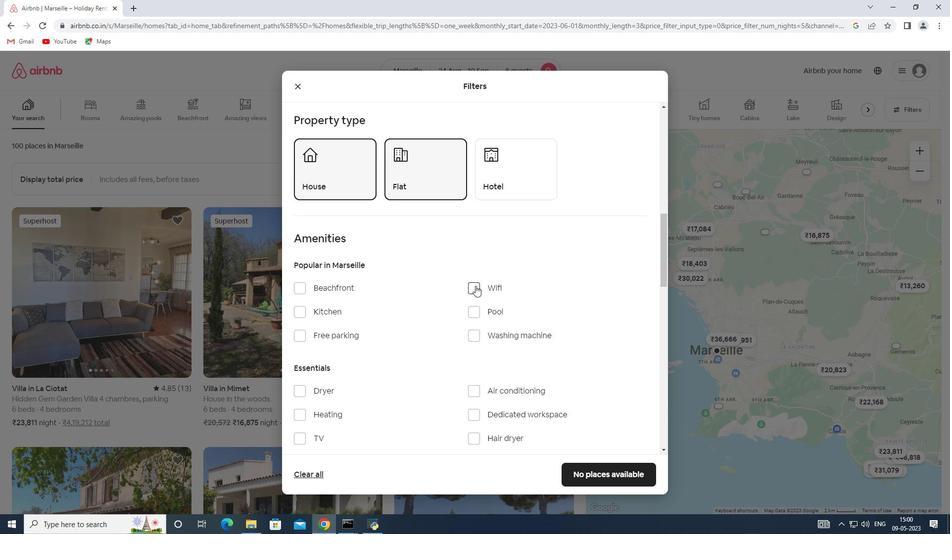 
Action: Mouse moved to (294, 437)
Screenshot: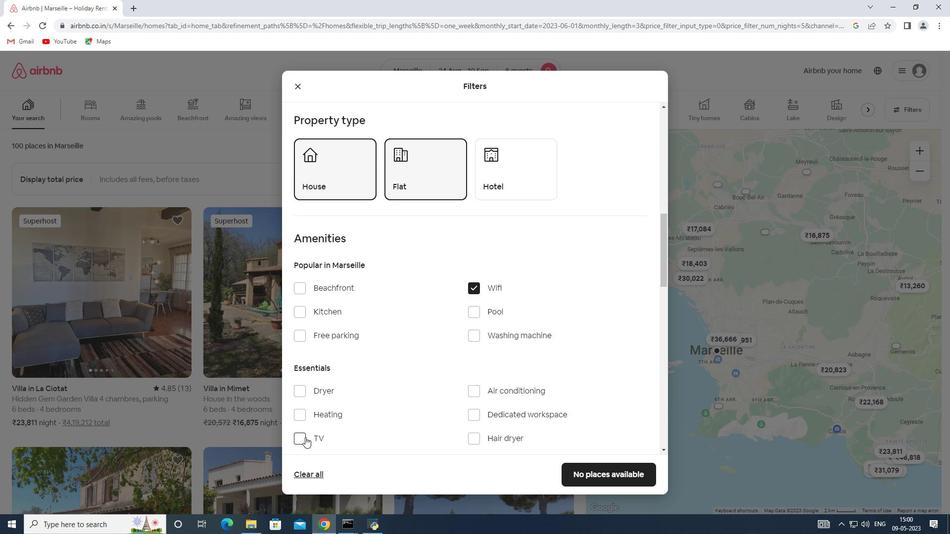 
Action: Mouse pressed left at (294, 437)
Screenshot: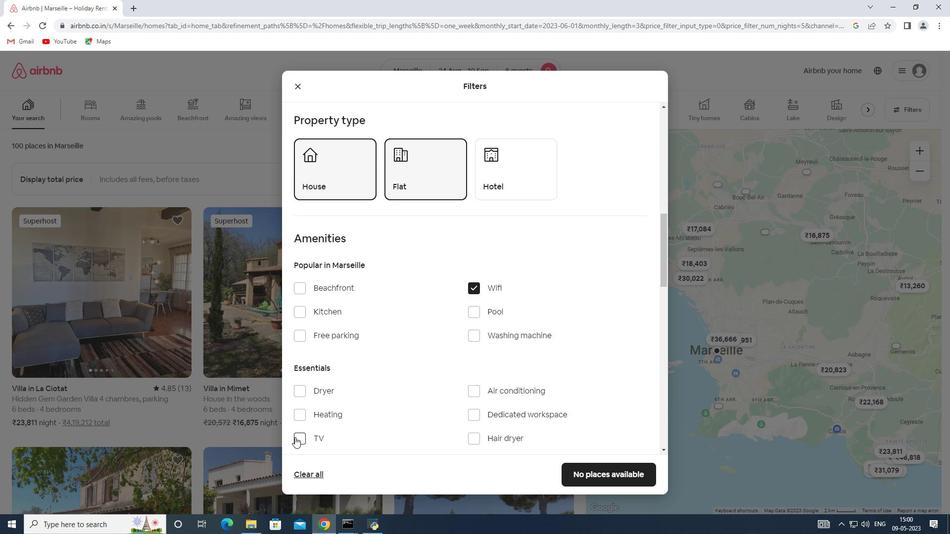 
Action: Mouse moved to (299, 333)
Screenshot: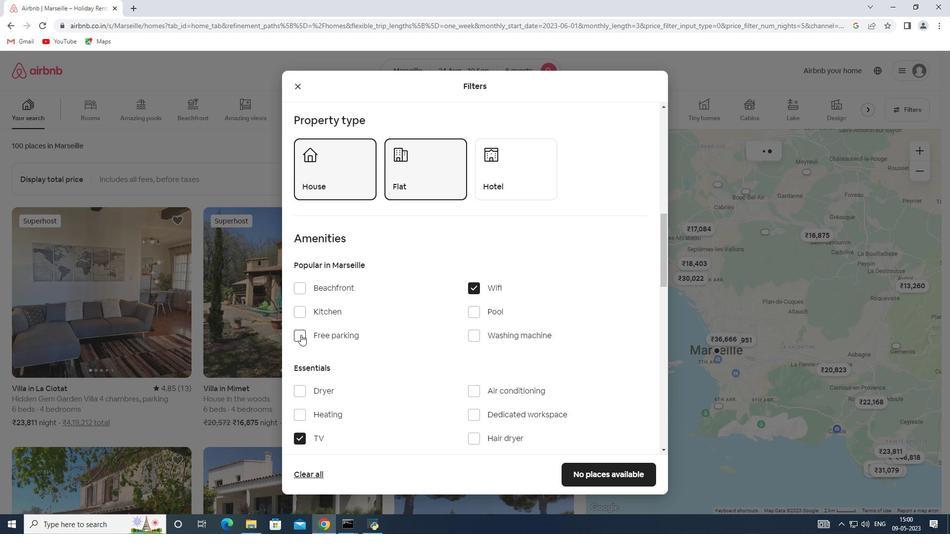 
Action: Mouse pressed left at (299, 333)
Screenshot: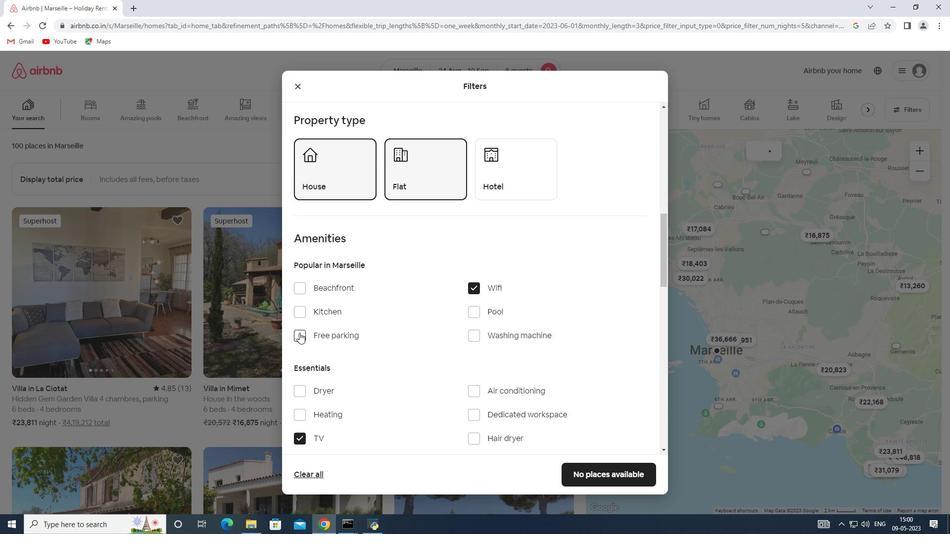 
Action: Mouse moved to (411, 329)
Screenshot: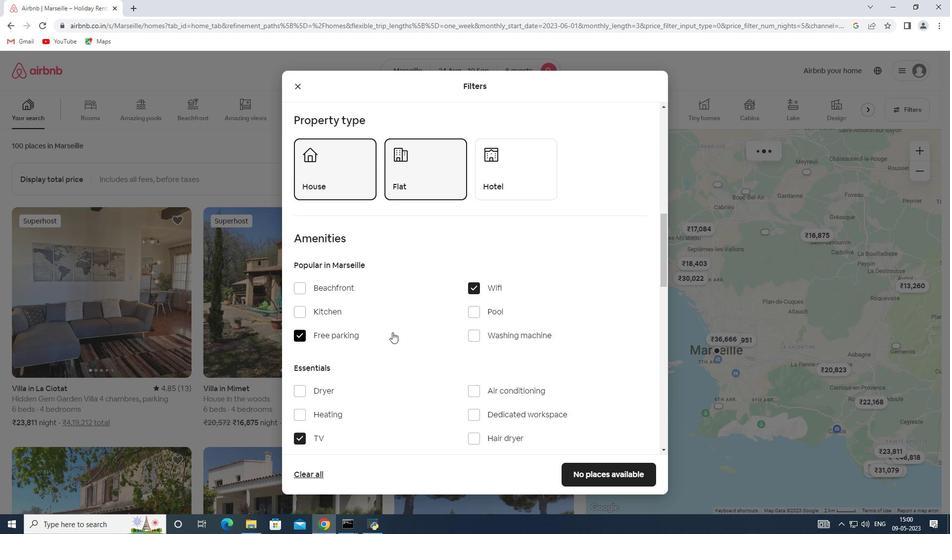 
Action: Mouse scrolled (411, 329) with delta (0, 0)
Screenshot: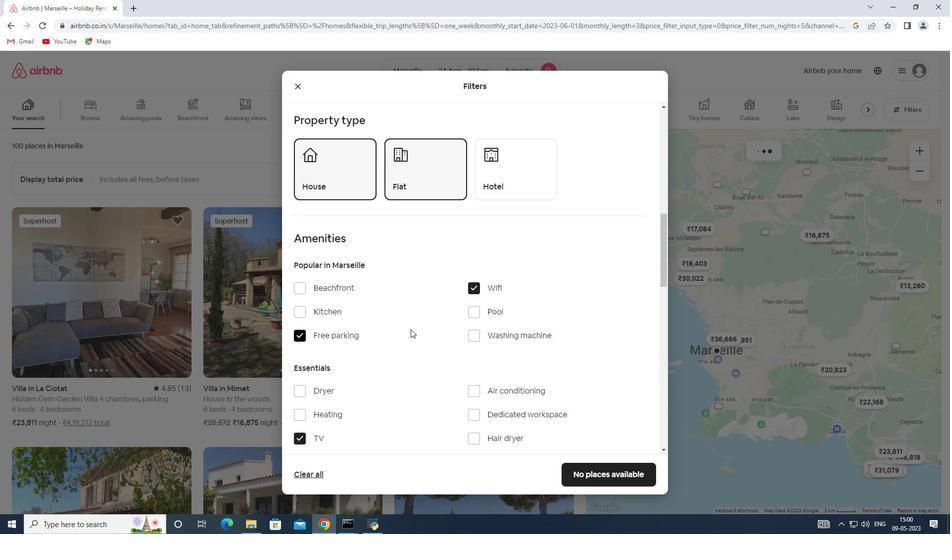 
Action: Mouse scrolled (411, 329) with delta (0, 0)
Screenshot: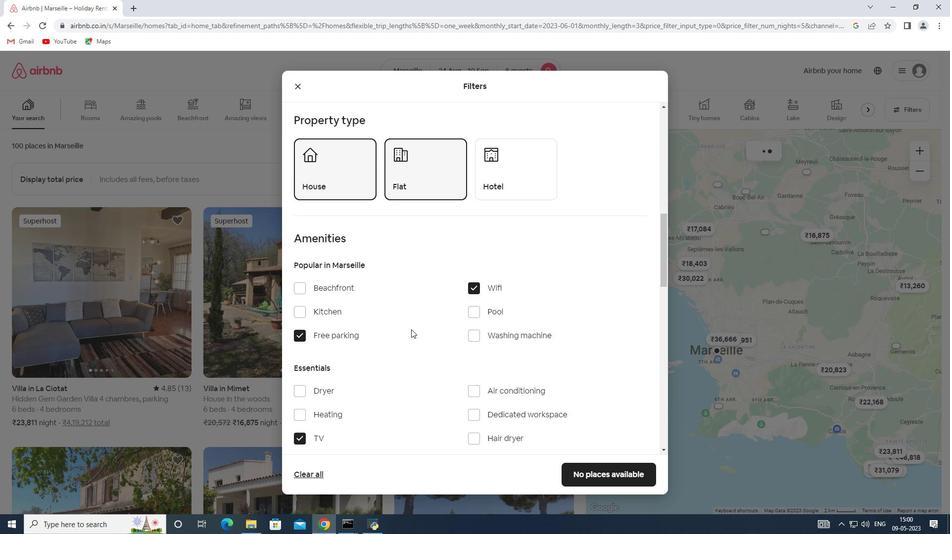 
Action: Mouse scrolled (411, 329) with delta (0, 0)
Screenshot: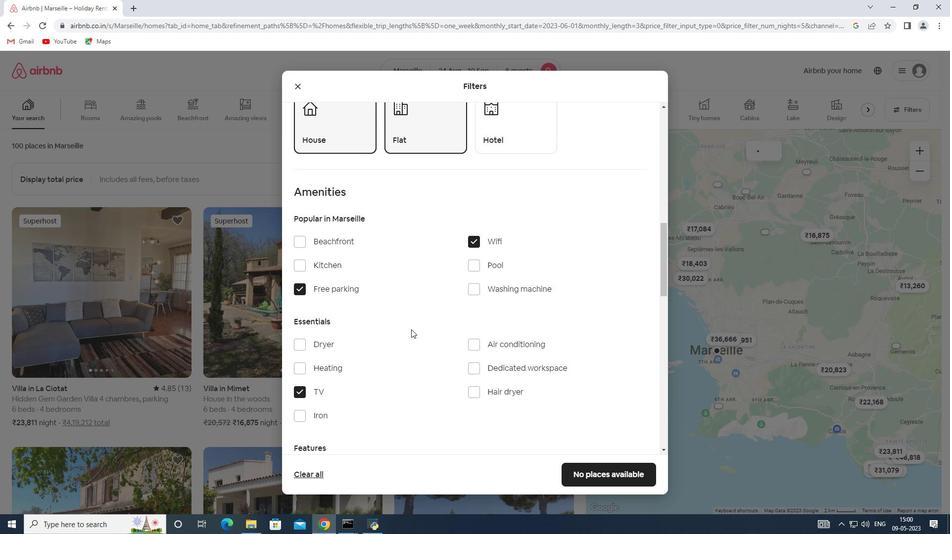 
Action: Mouse moved to (474, 389)
Screenshot: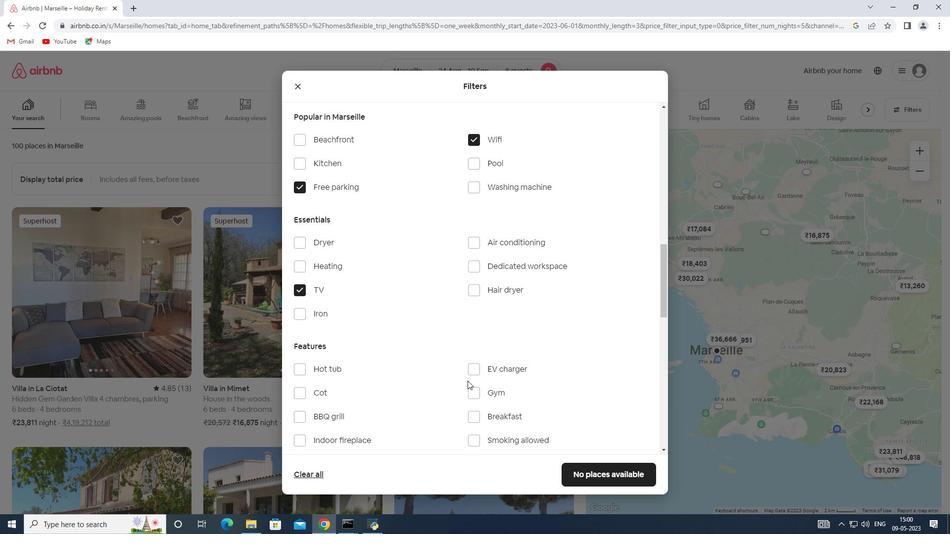 
Action: Mouse pressed left at (474, 389)
Screenshot: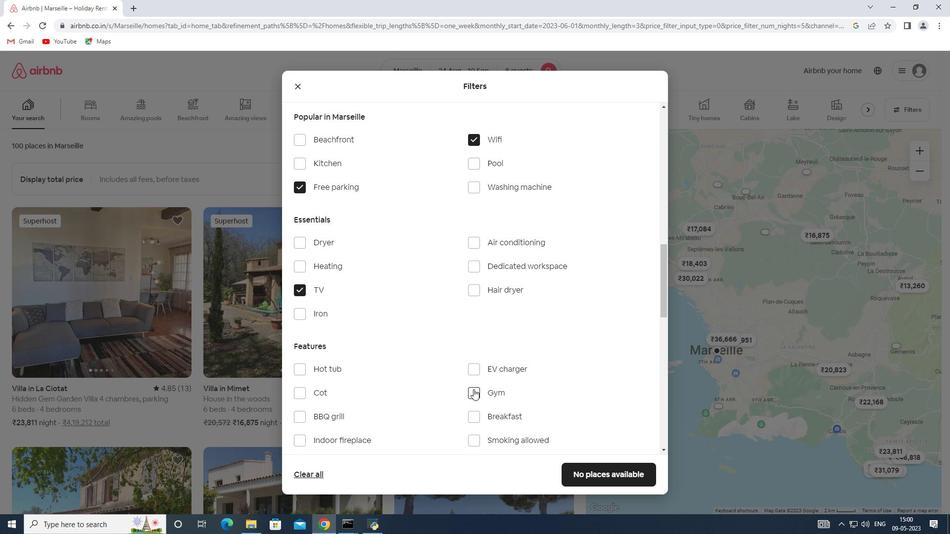 
Action: Mouse moved to (471, 418)
Screenshot: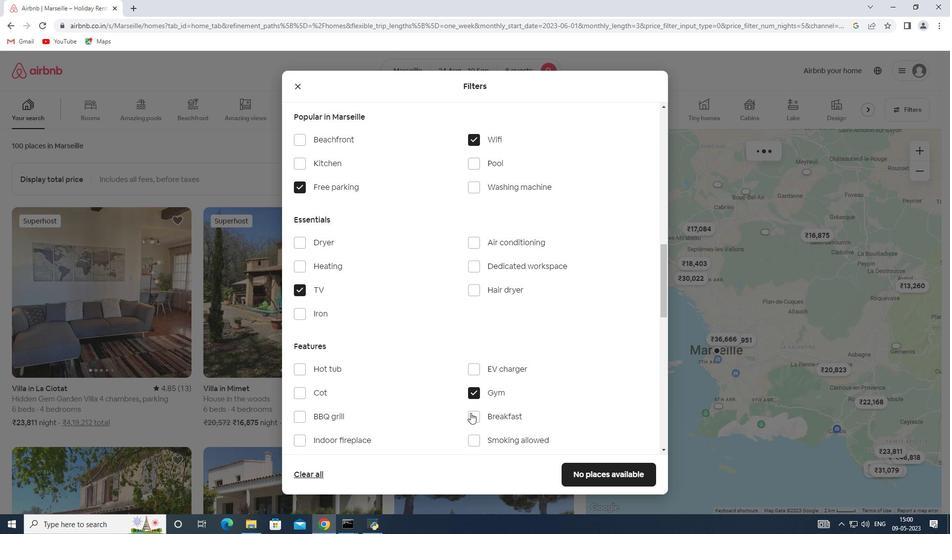 
Action: Mouse pressed left at (471, 418)
Screenshot: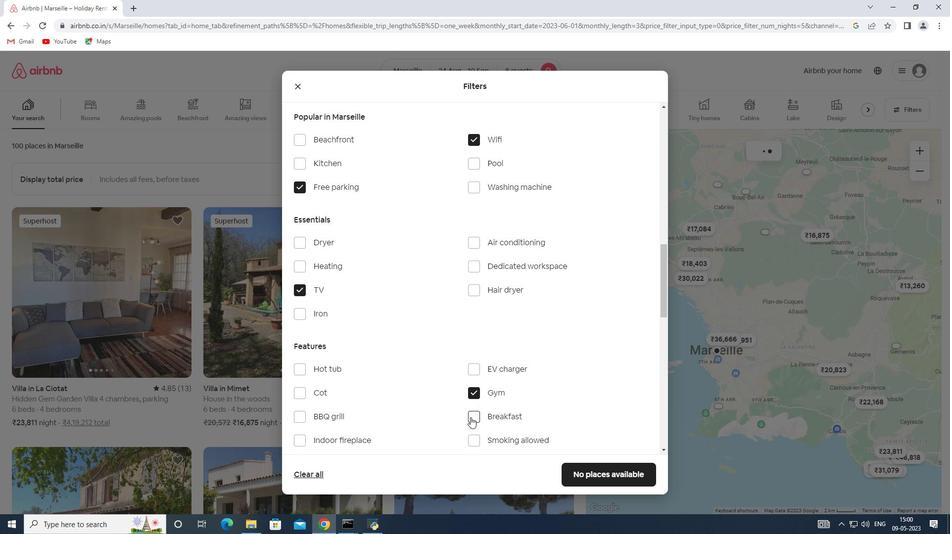 
Action: Mouse moved to (471, 409)
Screenshot: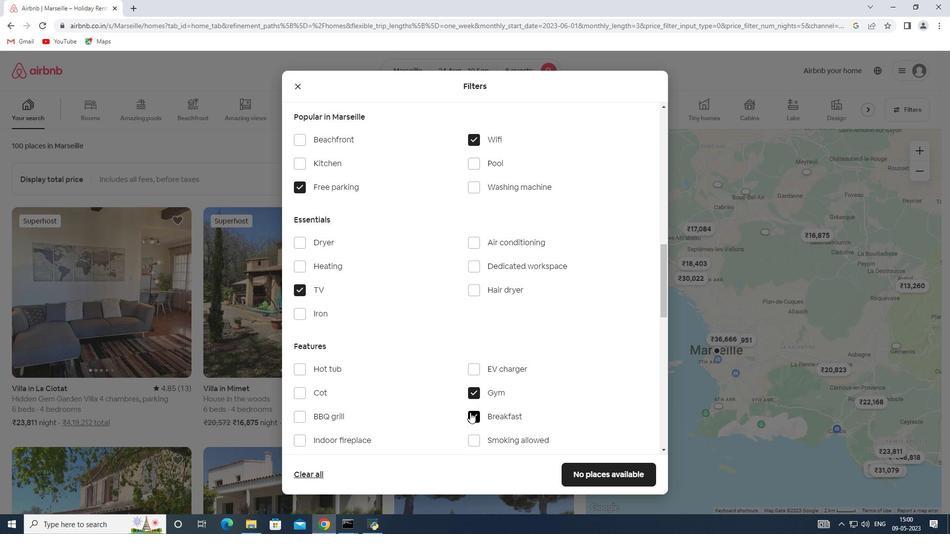 
Action: Mouse scrolled (471, 409) with delta (0, 0)
Screenshot: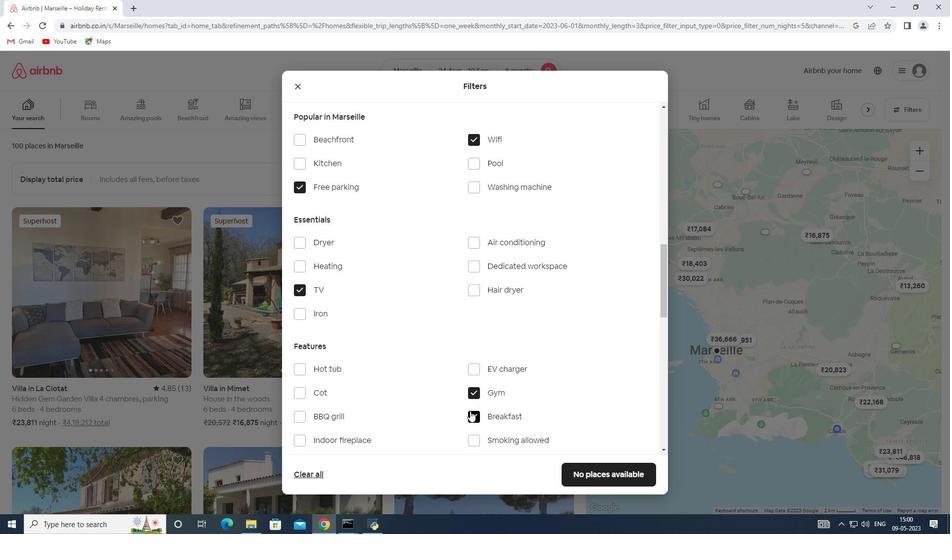 
Action: Mouse scrolled (471, 409) with delta (0, 0)
Screenshot: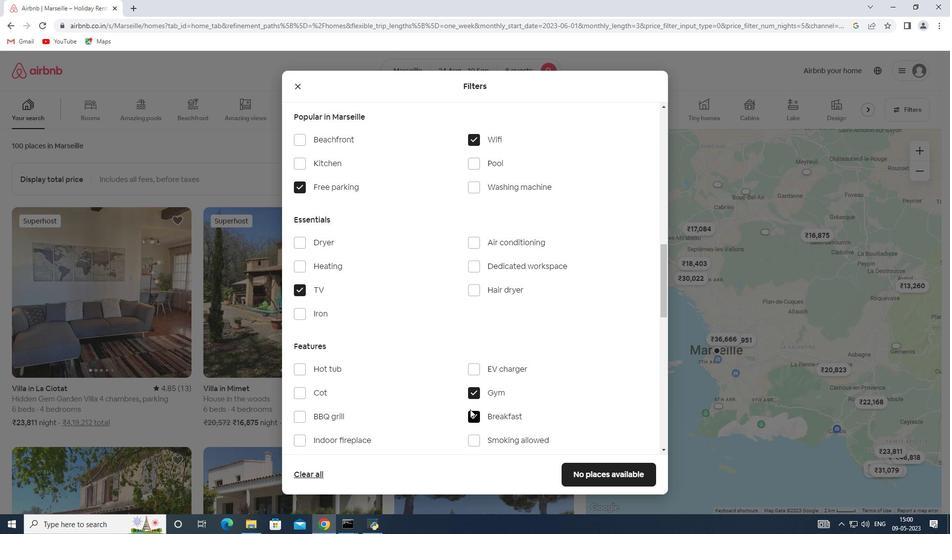 
Action: Mouse moved to (474, 405)
Screenshot: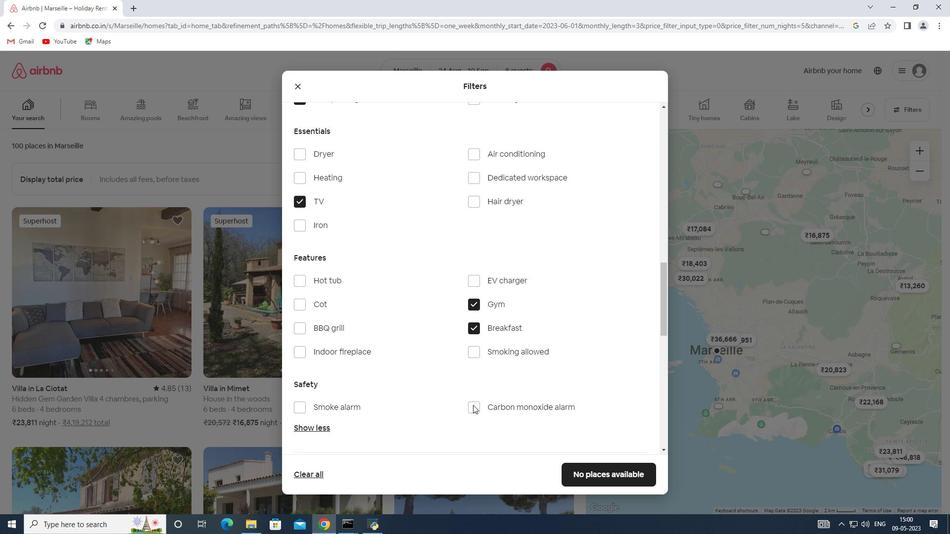 
Action: Mouse scrolled (474, 404) with delta (0, 0)
Screenshot: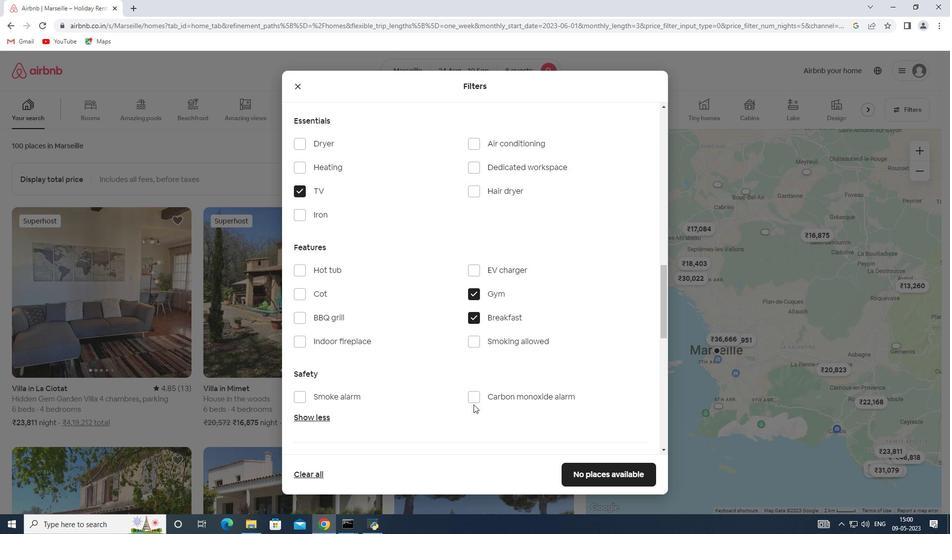 
Action: Mouse scrolled (474, 404) with delta (0, 0)
Screenshot: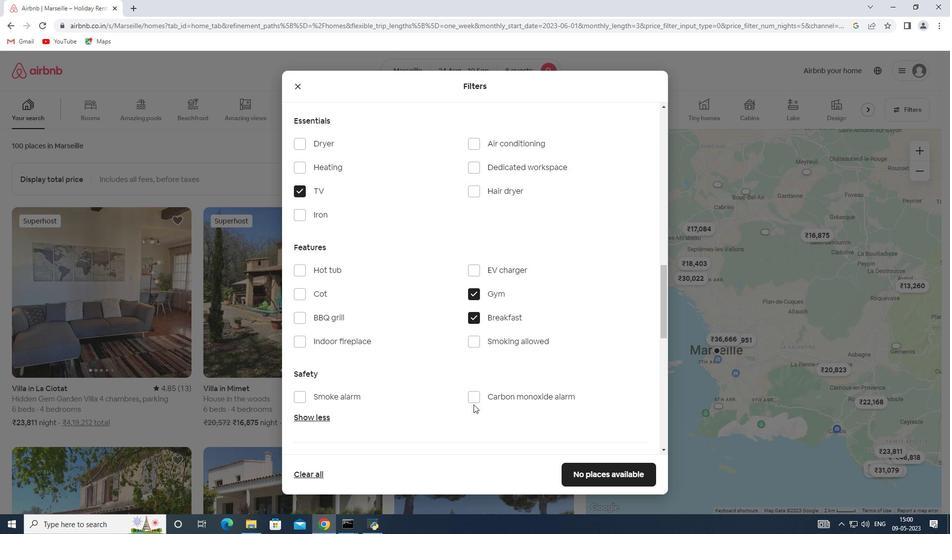 
Action: Mouse scrolled (474, 404) with delta (0, 0)
Screenshot: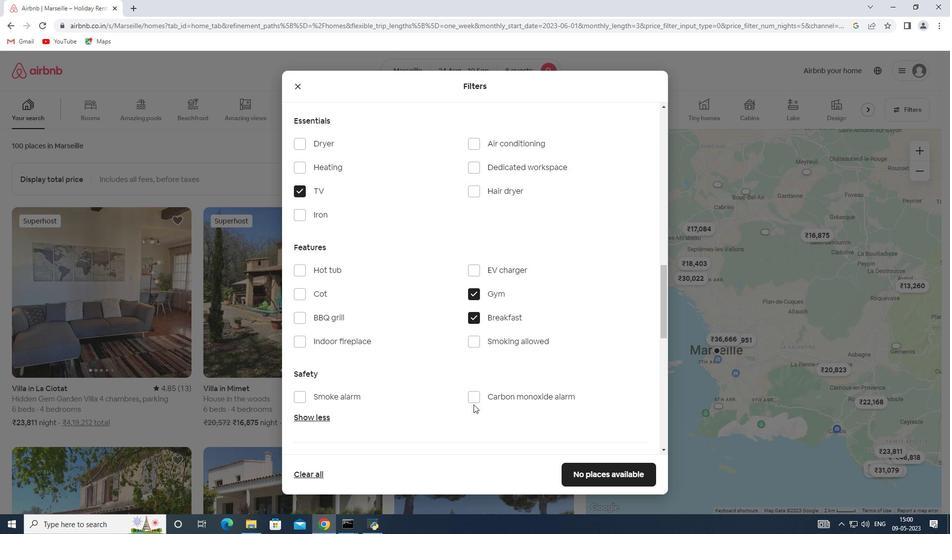 
Action: Mouse scrolled (474, 404) with delta (0, 0)
Screenshot: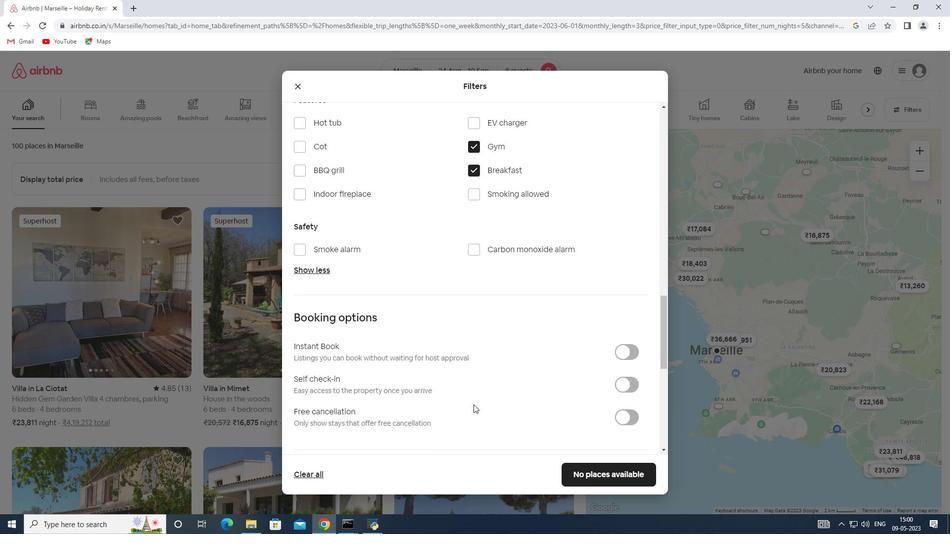 
Action: Mouse moved to (630, 336)
Screenshot: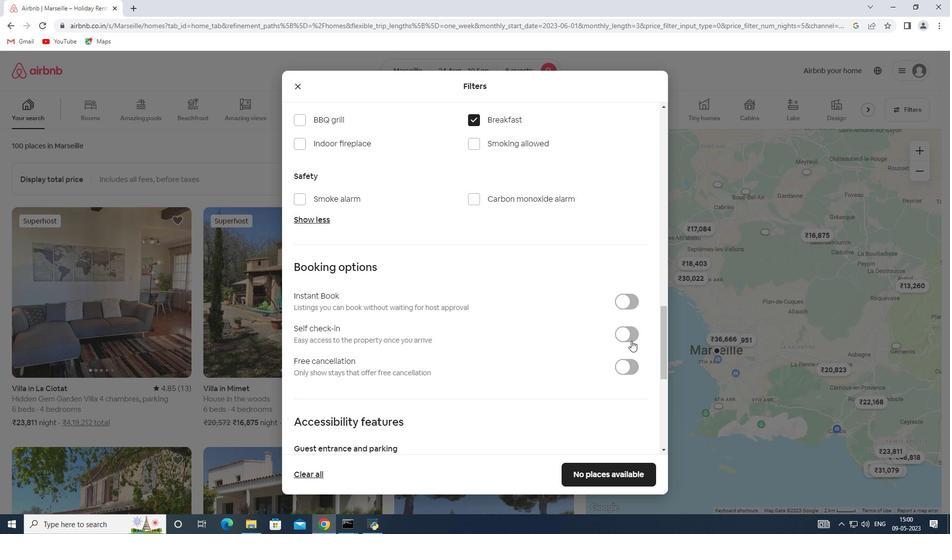 
Action: Mouse pressed left at (630, 336)
Screenshot: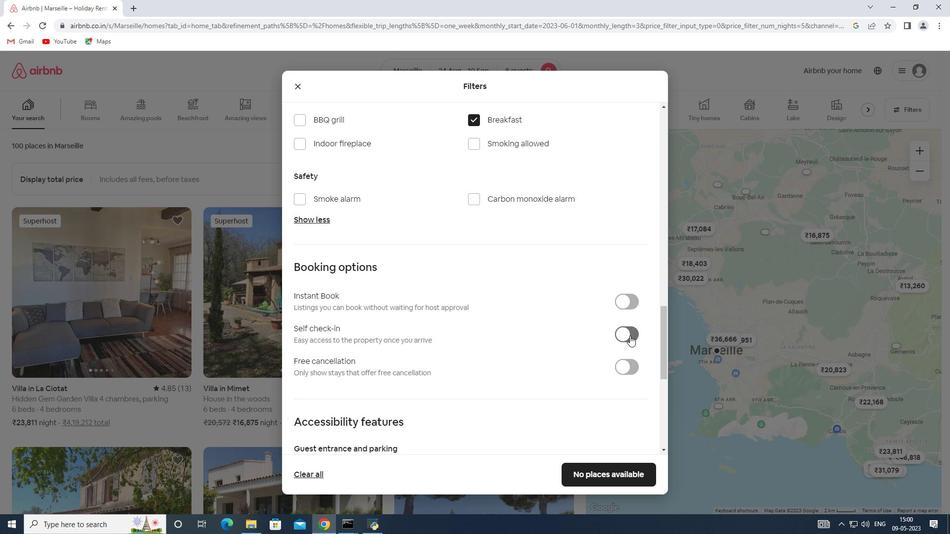
Action: Mouse scrolled (630, 335) with delta (0, 0)
Screenshot: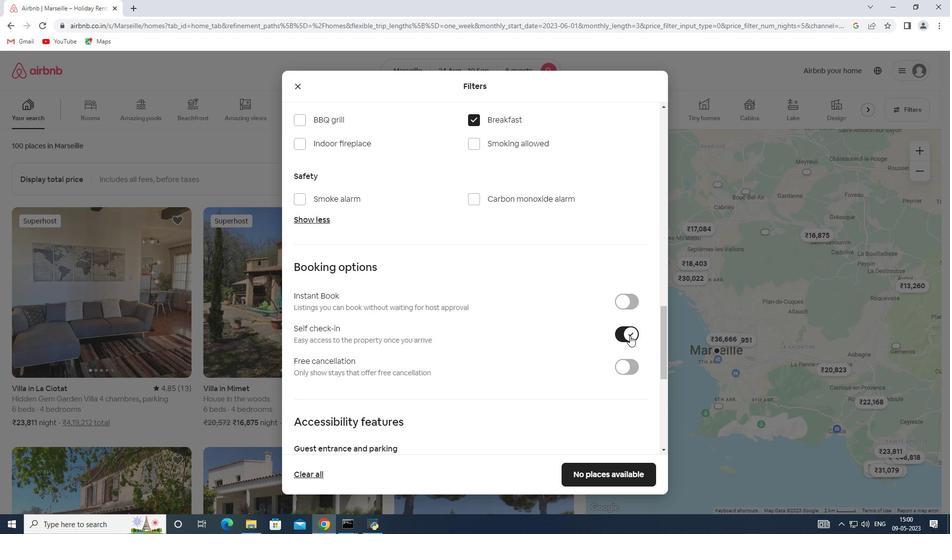 
Action: Mouse scrolled (630, 335) with delta (0, 0)
Screenshot: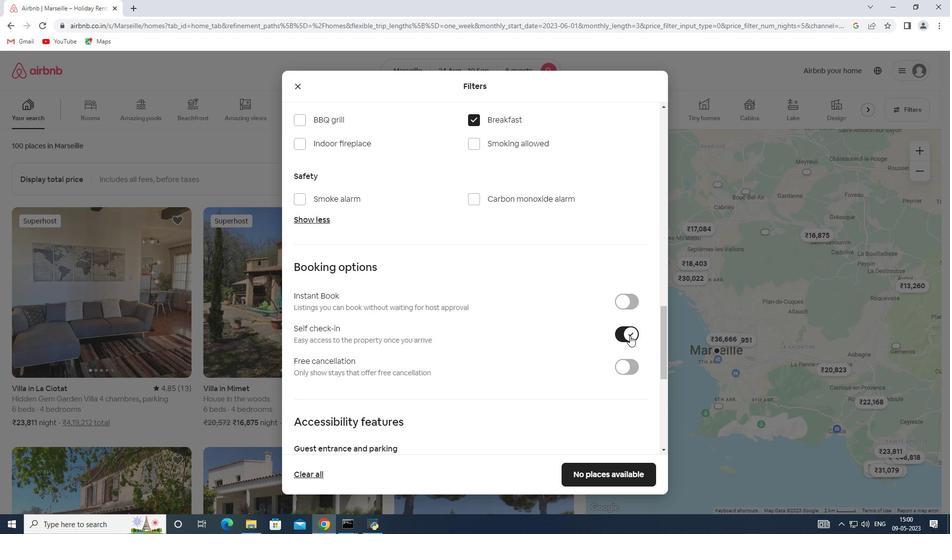 
Action: Mouse moved to (478, 352)
Screenshot: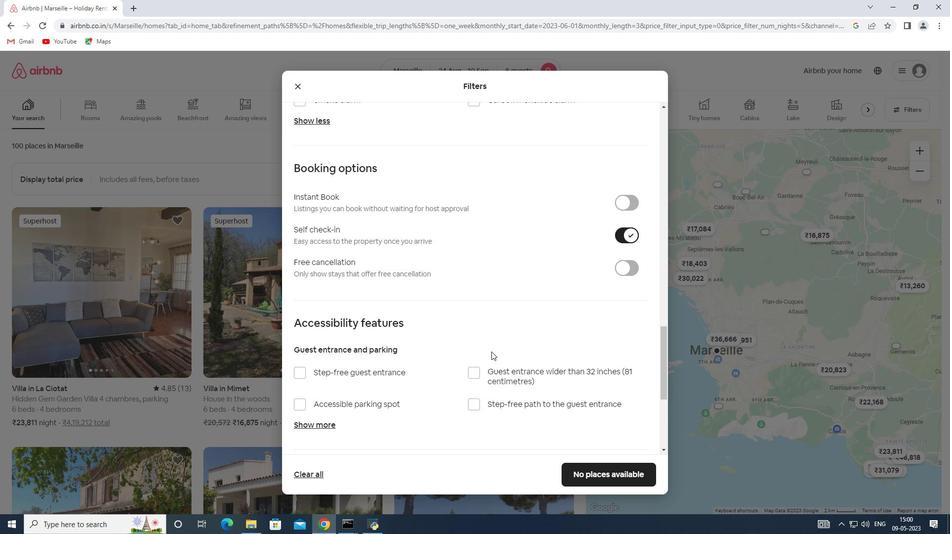 
Action: Mouse scrolled (478, 352) with delta (0, 0)
Screenshot: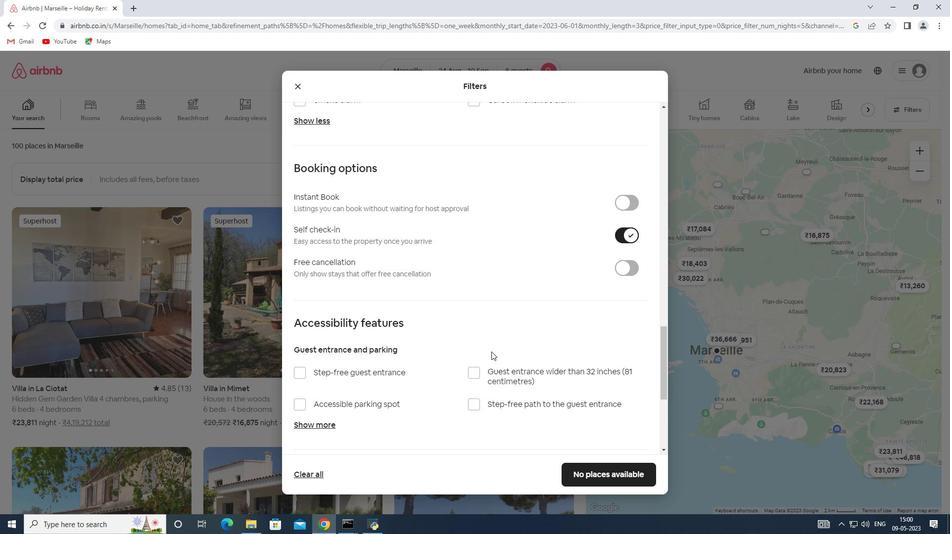 
Action: Mouse moved to (478, 352)
Screenshot: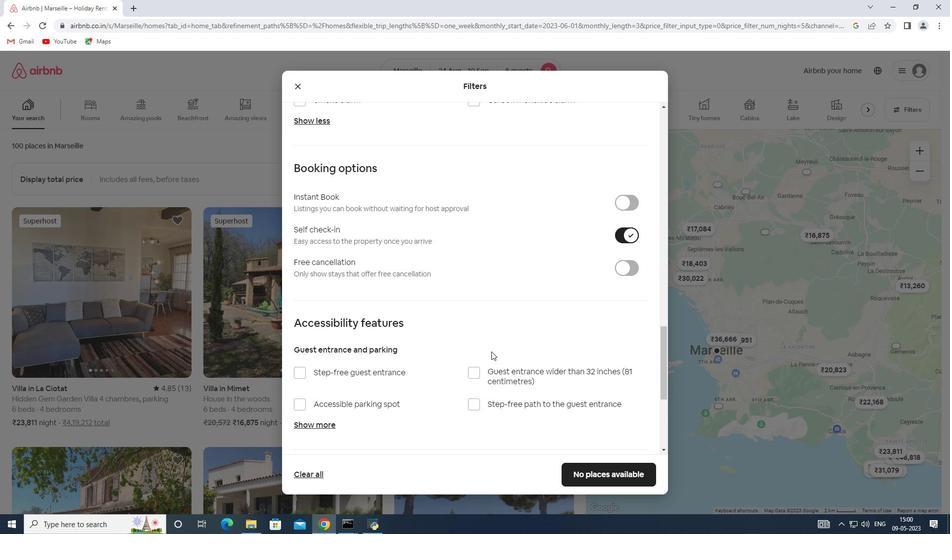 
Action: Mouse scrolled (478, 352) with delta (0, 0)
Screenshot: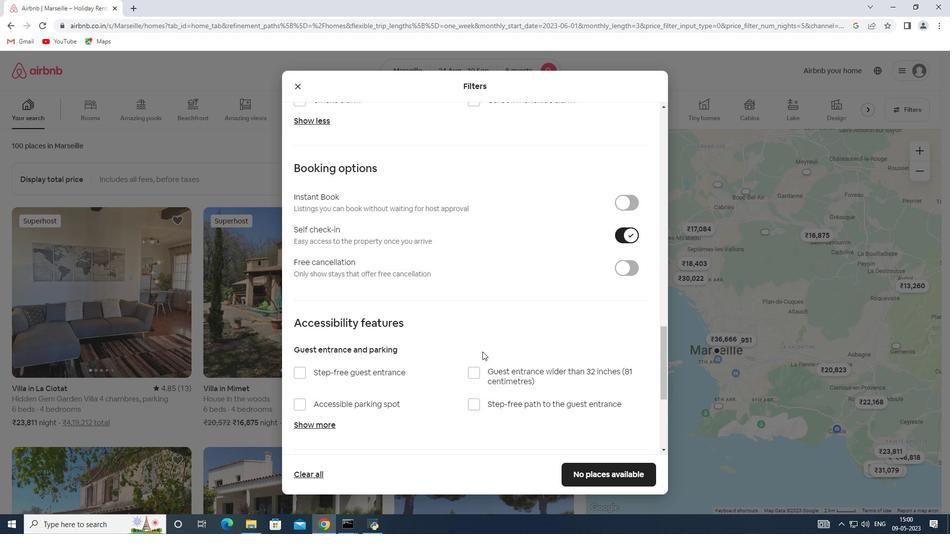 
Action: Mouse moved to (477, 352)
Screenshot: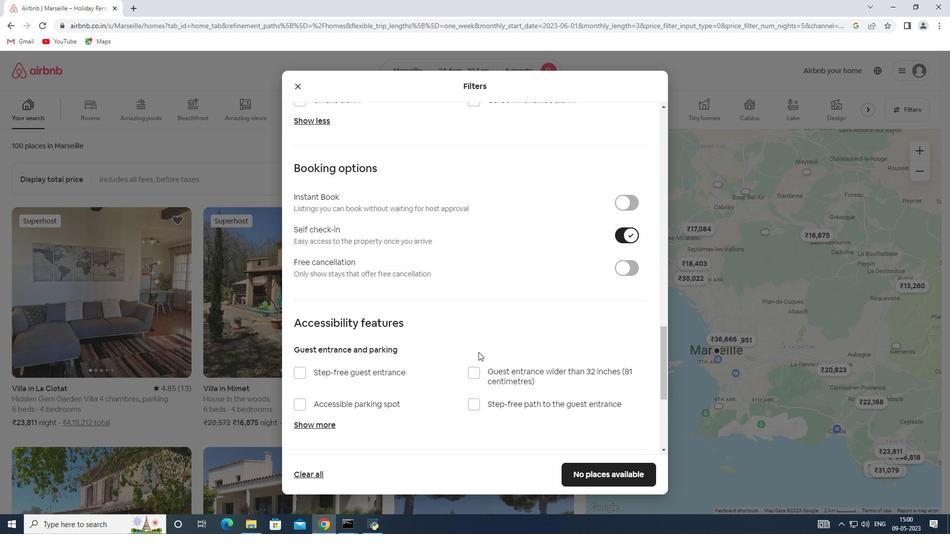 
Action: Mouse scrolled (477, 352) with delta (0, 0)
Screenshot: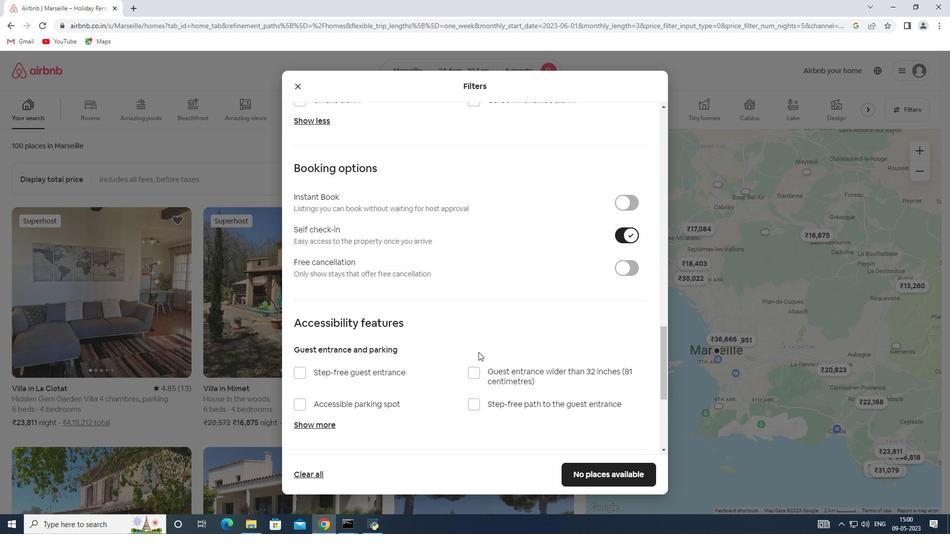 
Action: Mouse moved to (464, 352)
Screenshot: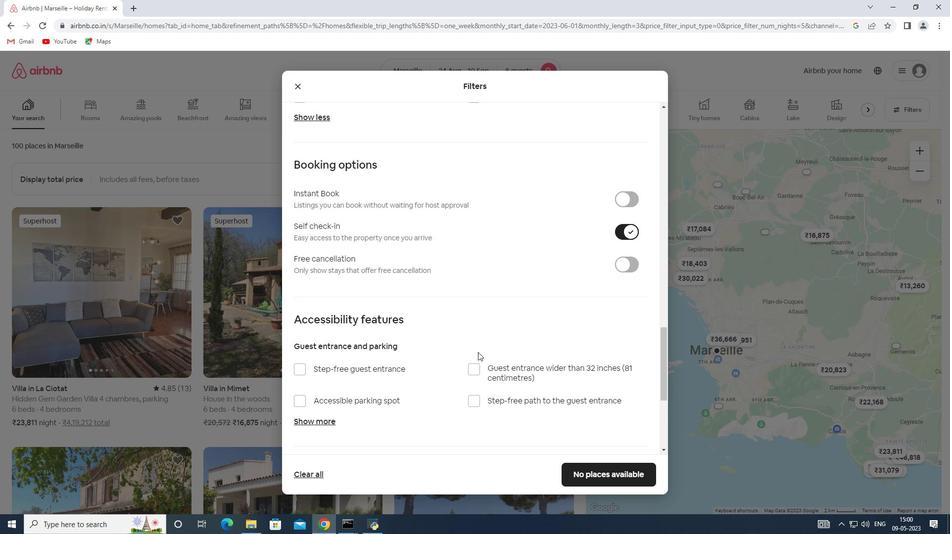 
Action: Mouse scrolled (464, 352) with delta (0, 0)
Screenshot: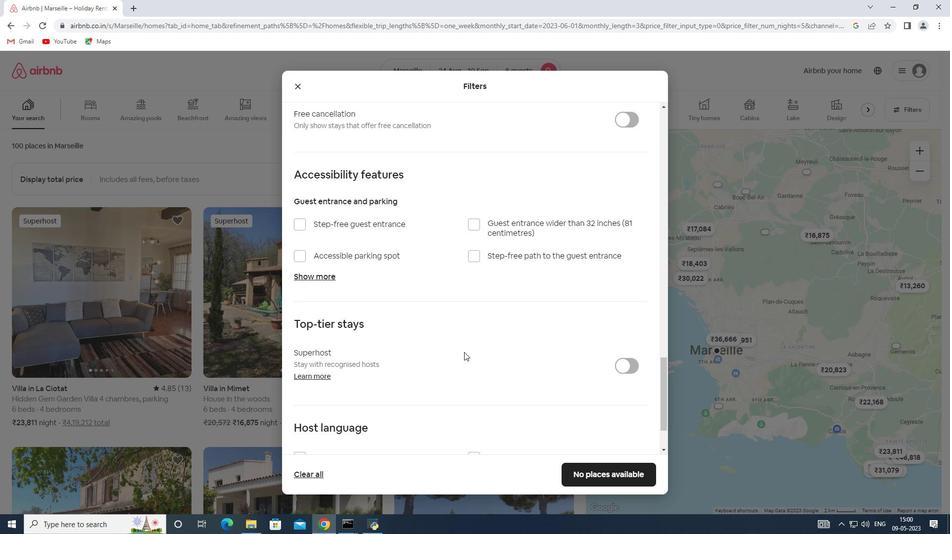 
Action: Mouse scrolled (464, 352) with delta (0, 0)
Screenshot: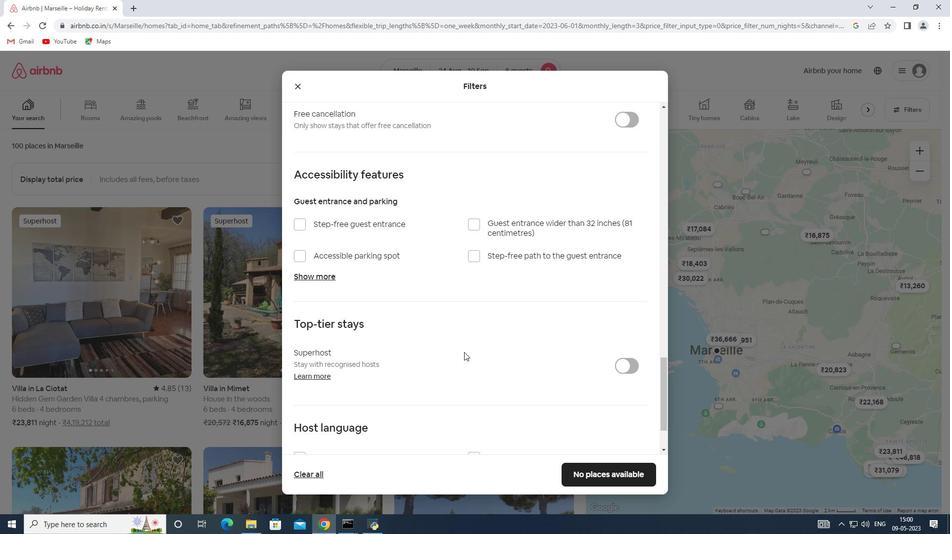 
Action: Mouse moved to (315, 384)
Screenshot: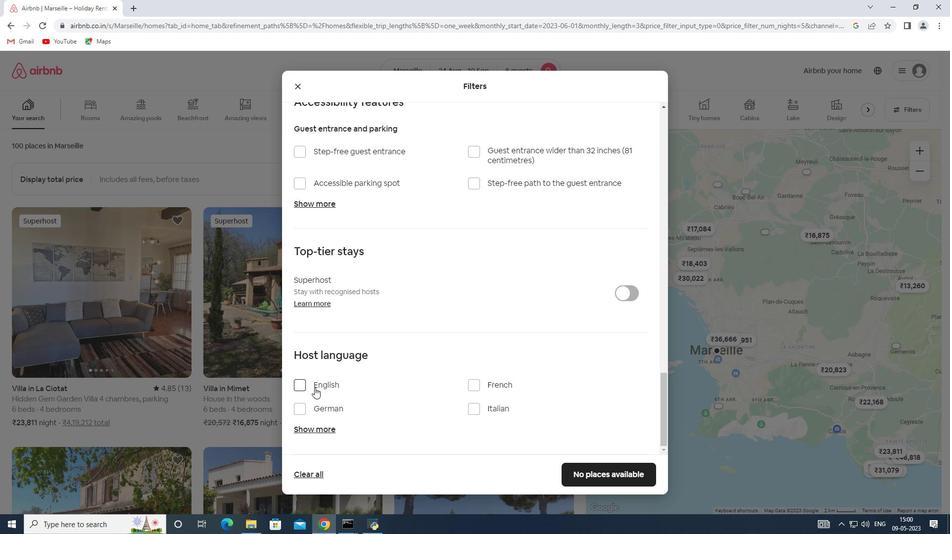 
Action: Mouse pressed left at (315, 384)
Screenshot: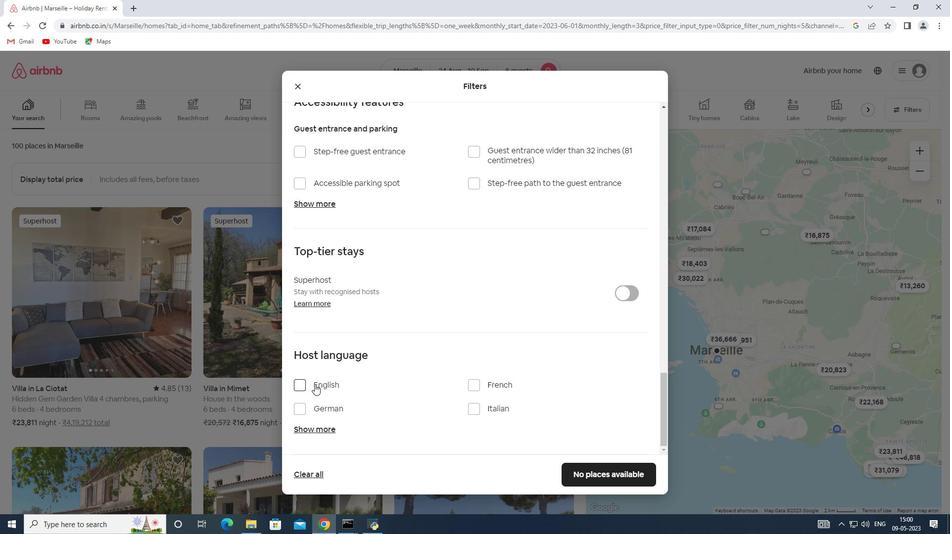 
Action: Mouse moved to (600, 472)
Screenshot: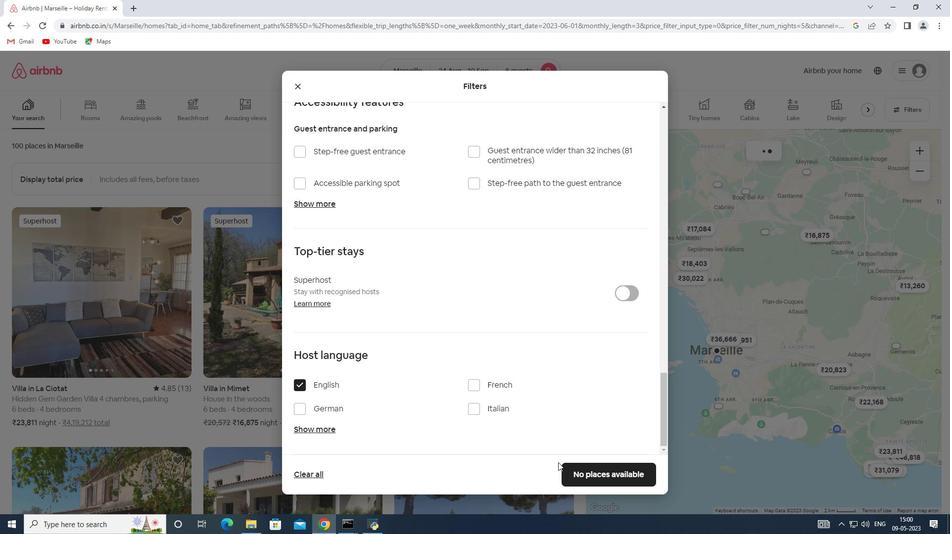 
Action: Mouse pressed left at (600, 472)
Screenshot: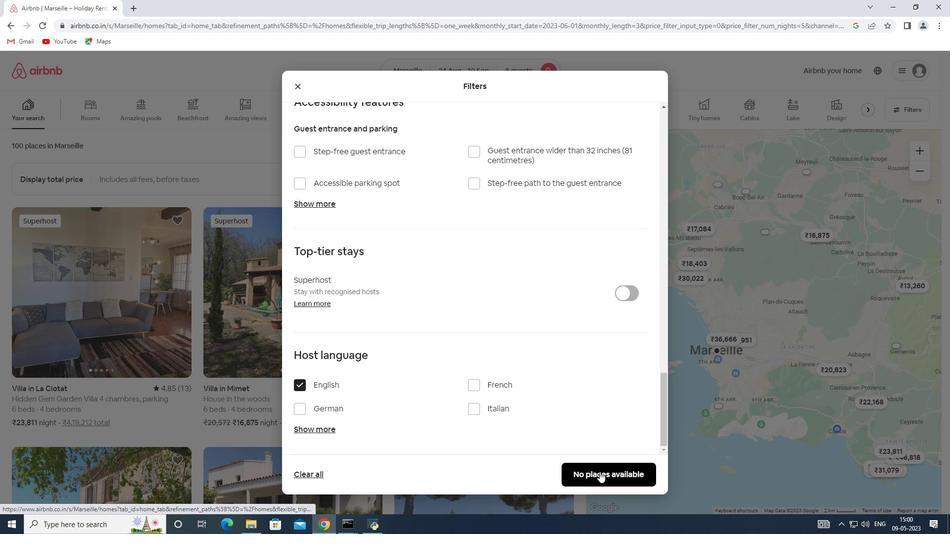 
Action: Mouse moved to (600, 472)
Screenshot: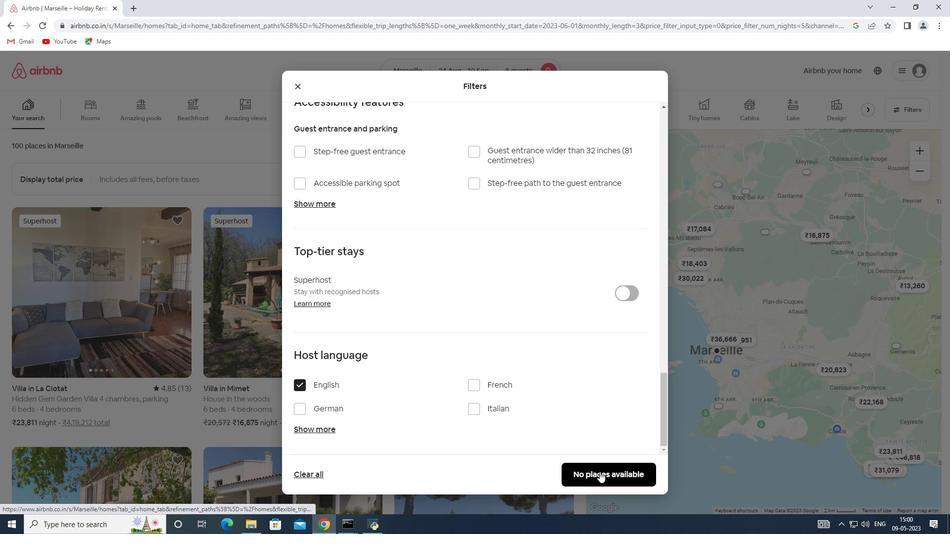 
